 Task: Search one way flight ticket for 3 adults, 3 children in business from Mobile: Mobile Regional Airport to Raleigh: Raleigh-durham International Airport on 8-5-2023. Choice of flights is American. Number of bags: 4 checked bags. Price is upto 99000. Outbound departure time preference is 20:15.
Action: Mouse moved to (316, 264)
Screenshot: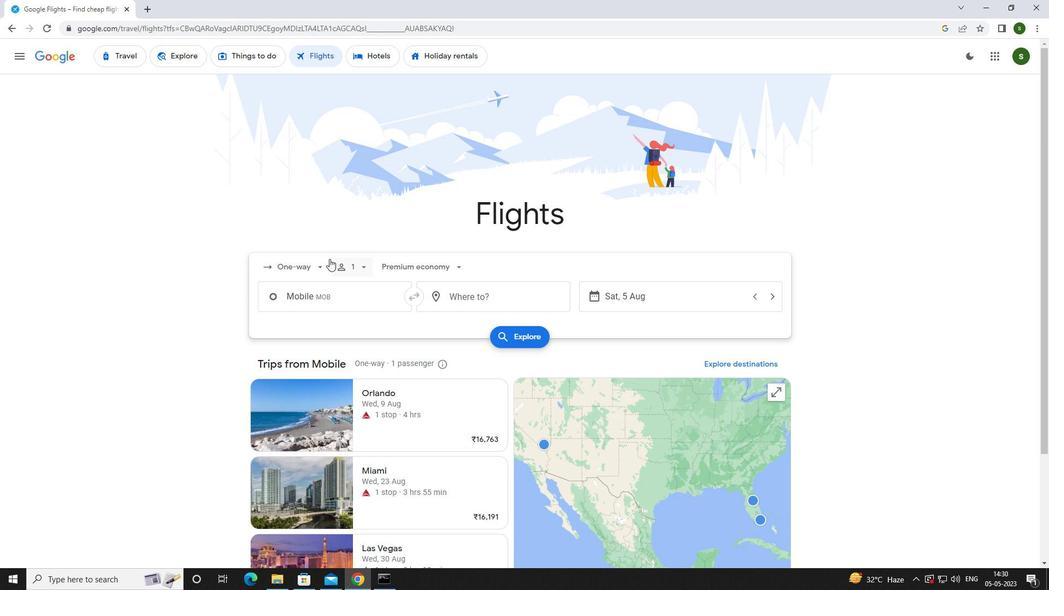 
Action: Mouse pressed left at (316, 264)
Screenshot: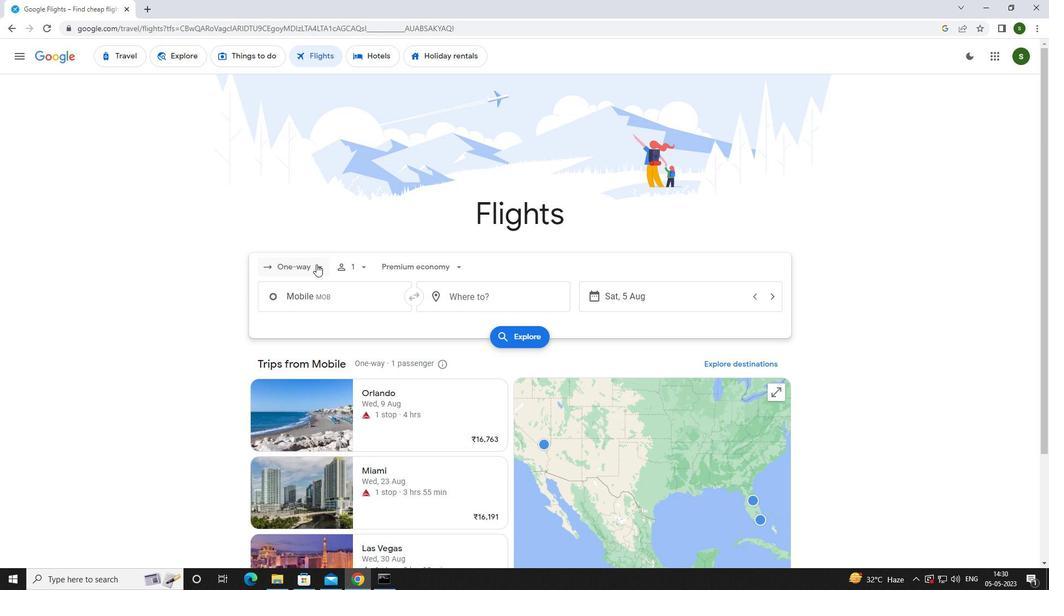 
Action: Mouse moved to (317, 315)
Screenshot: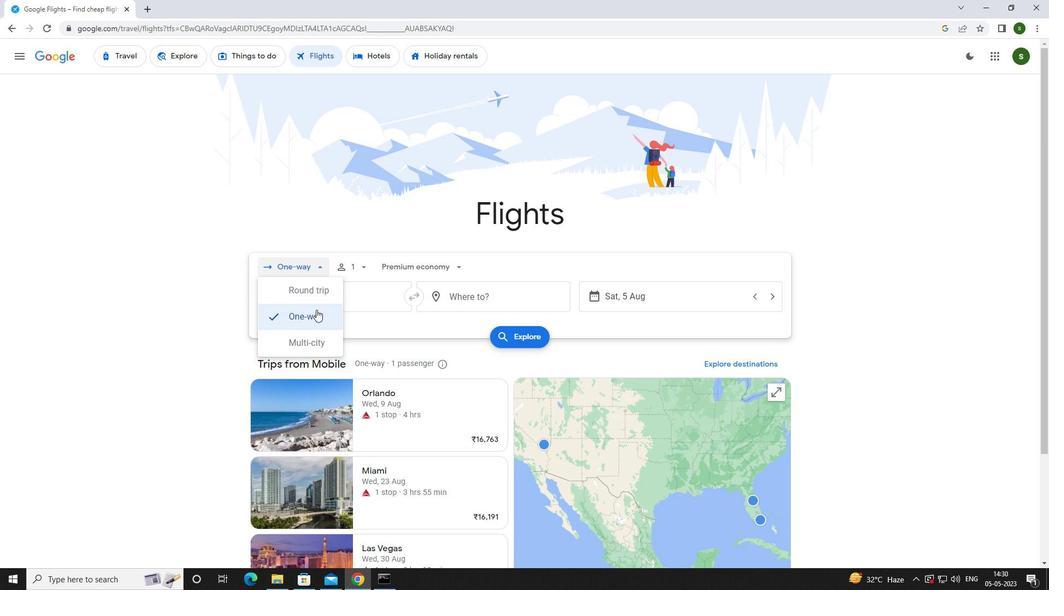 
Action: Mouse pressed left at (317, 315)
Screenshot: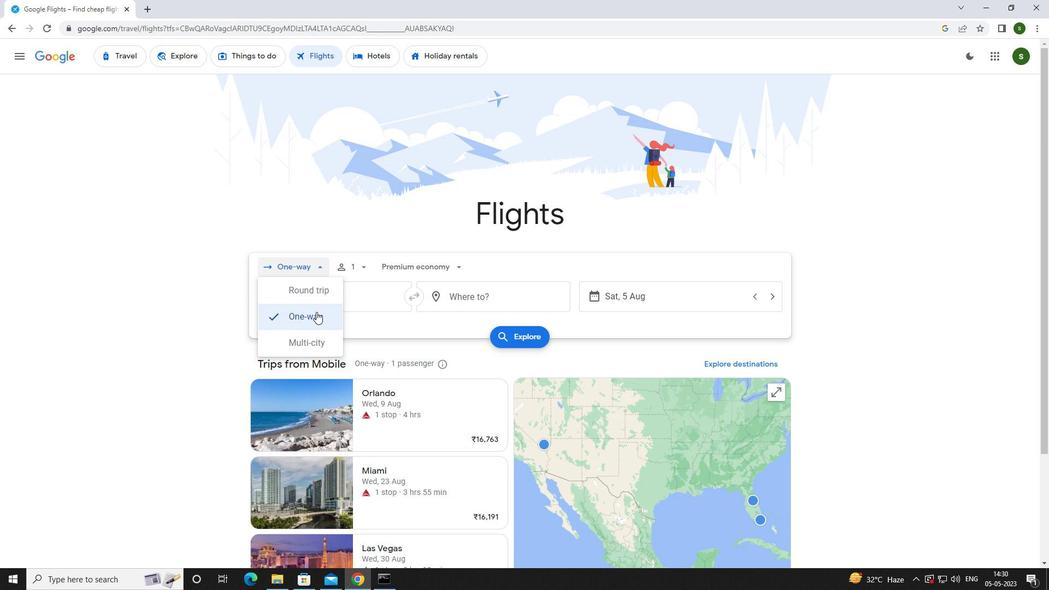 
Action: Mouse moved to (364, 267)
Screenshot: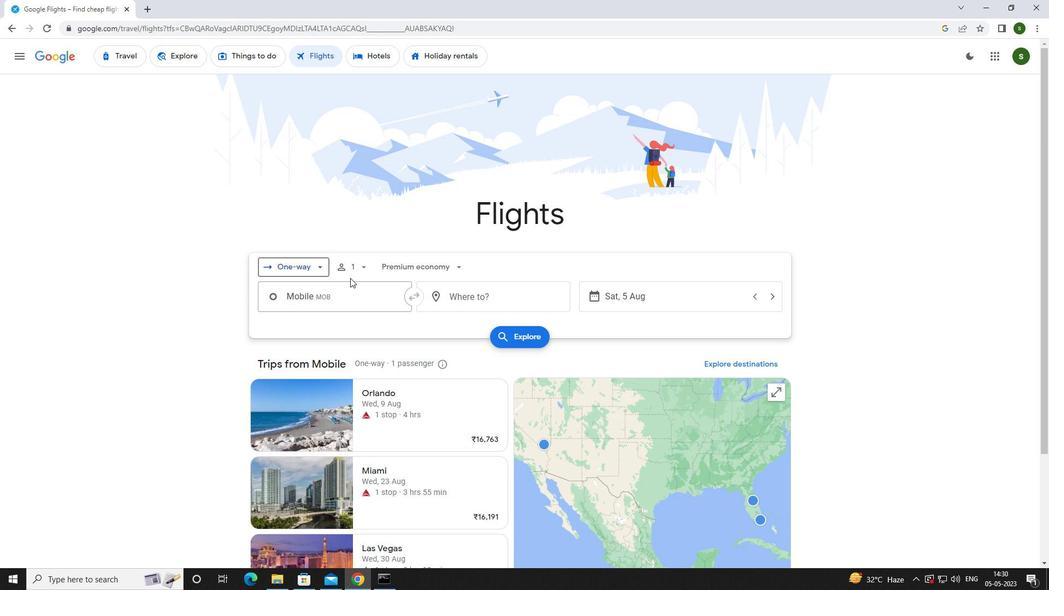 
Action: Mouse pressed left at (364, 267)
Screenshot: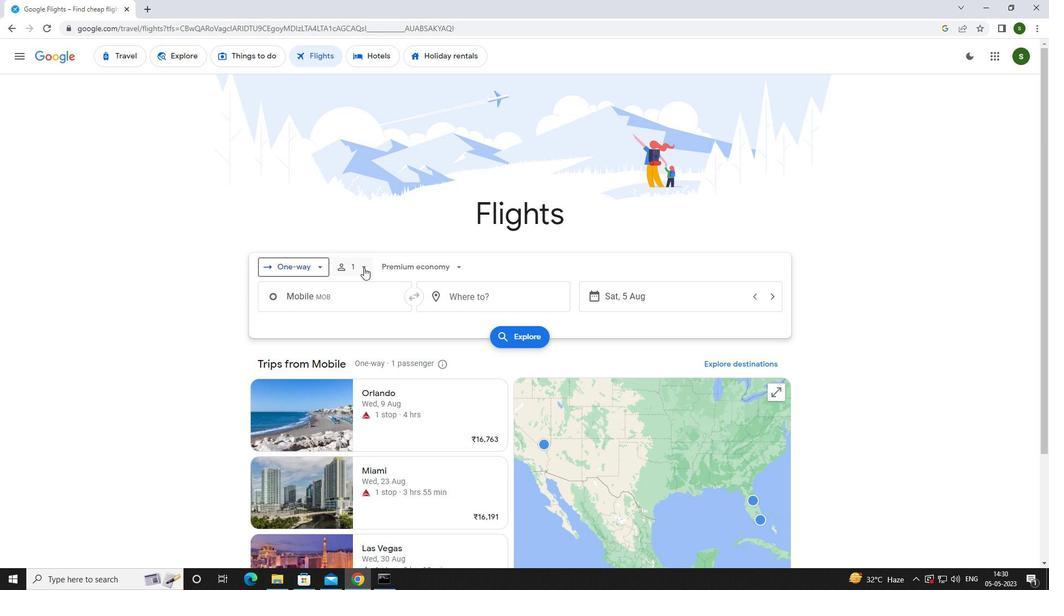 
Action: Mouse moved to (448, 288)
Screenshot: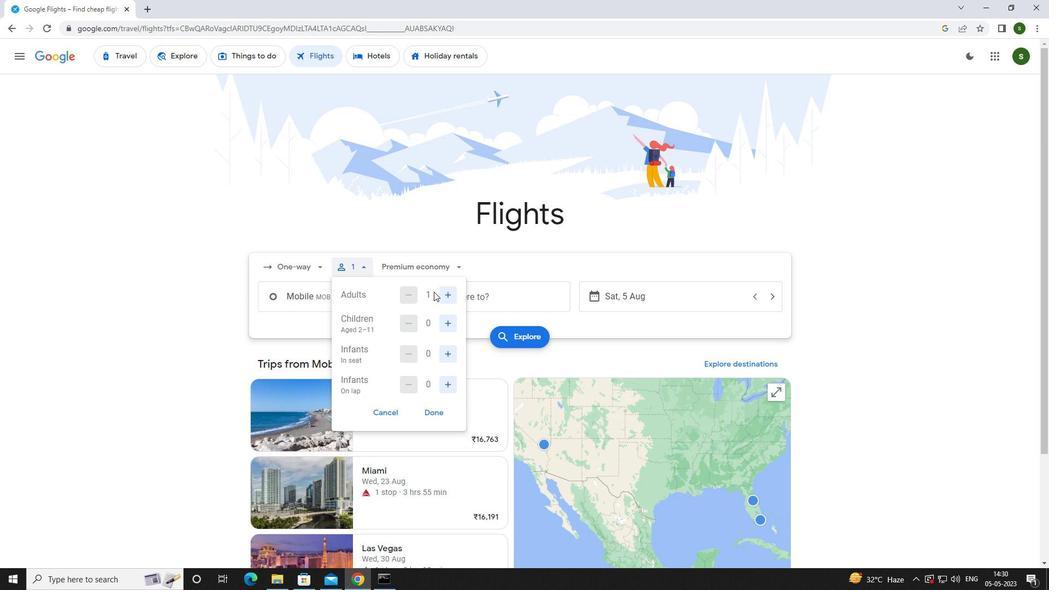 
Action: Mouse pressed left at (448, 288)
Screenshot: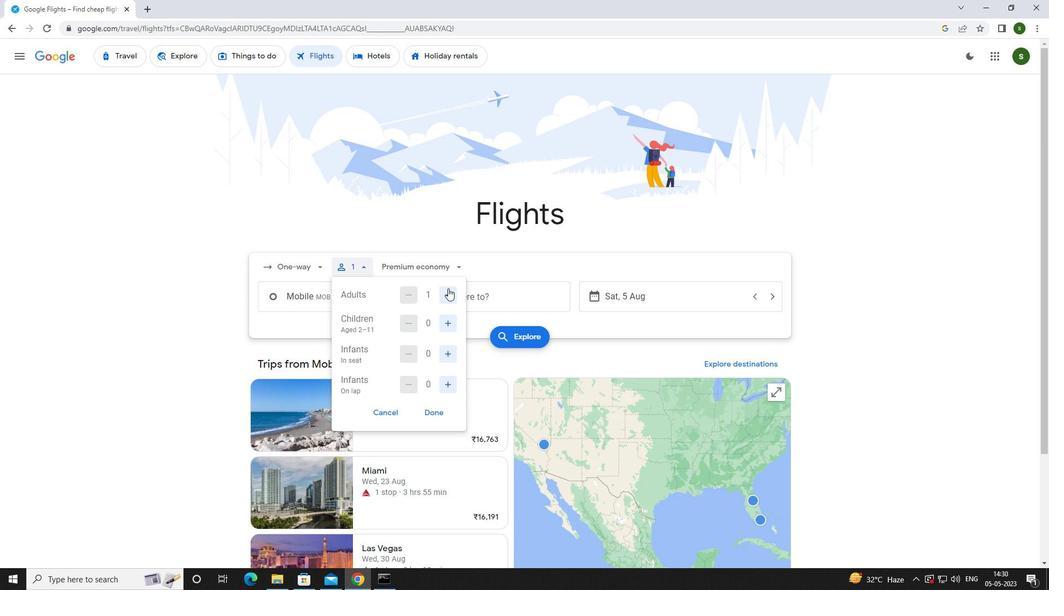 
Action: Mouse pressed left at (448, 288)
Screenshot: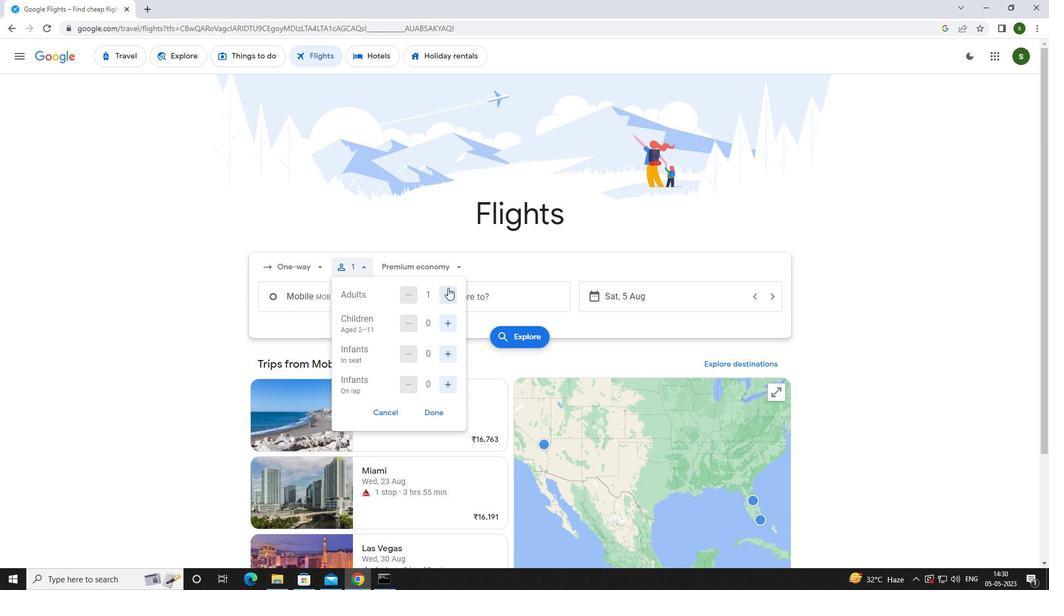 
Action: Mouse moved to (452, 322)
Screenshot: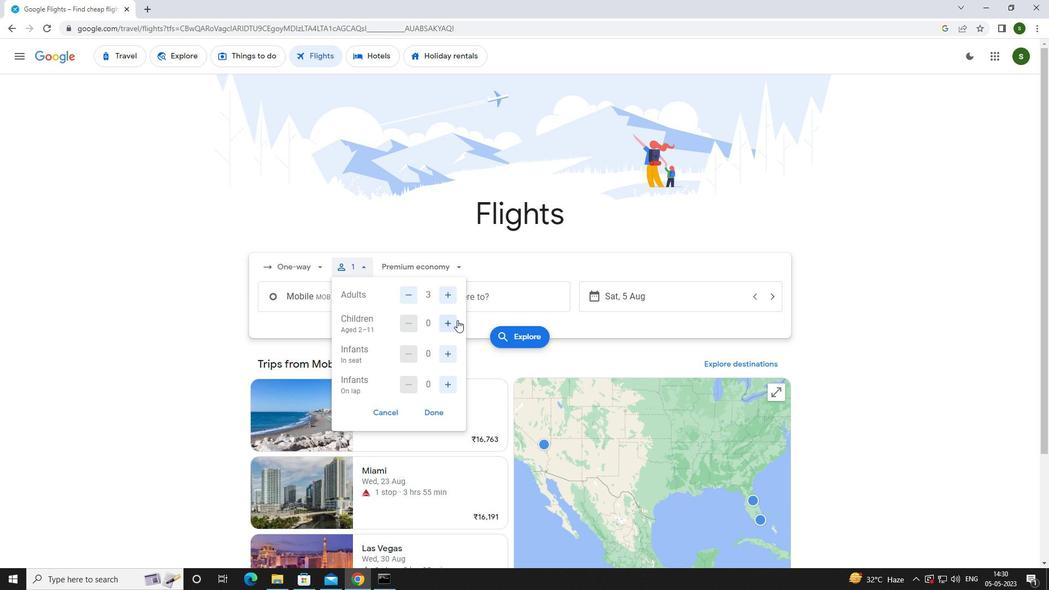 
Action: Mouse pressed left at (452, 322)
Screenshot: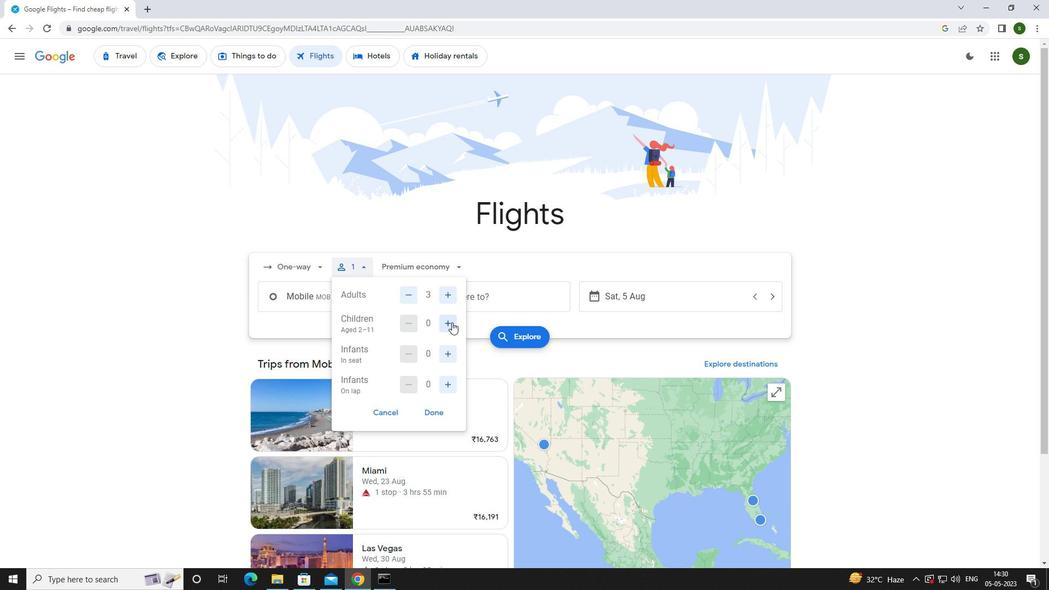 
Action: Mouse pressed left at (452, 322)
Screenshot: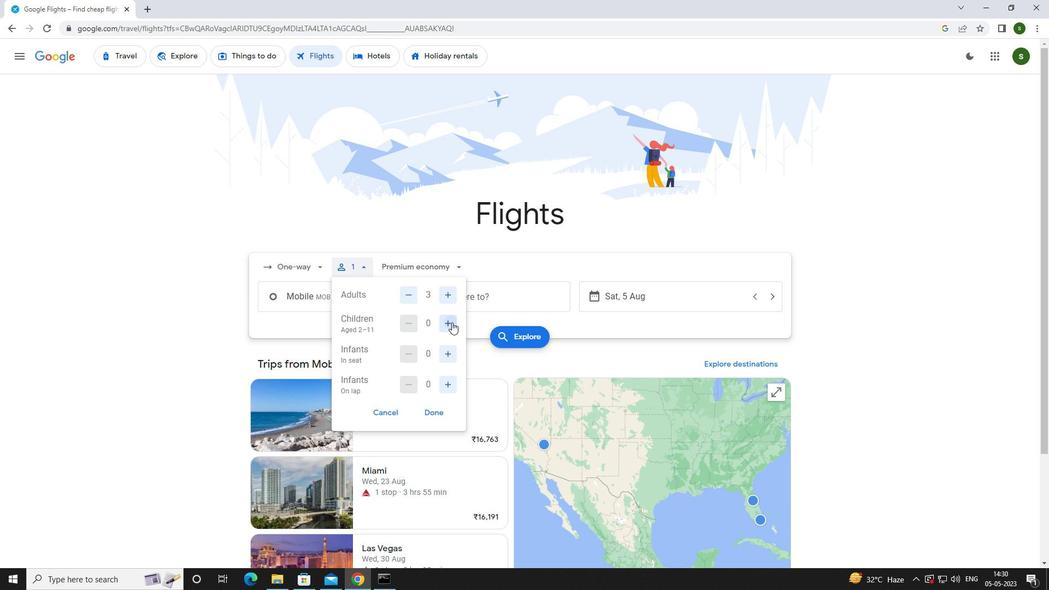 
Action: Mouse moved to (452, 322)
Screenshot: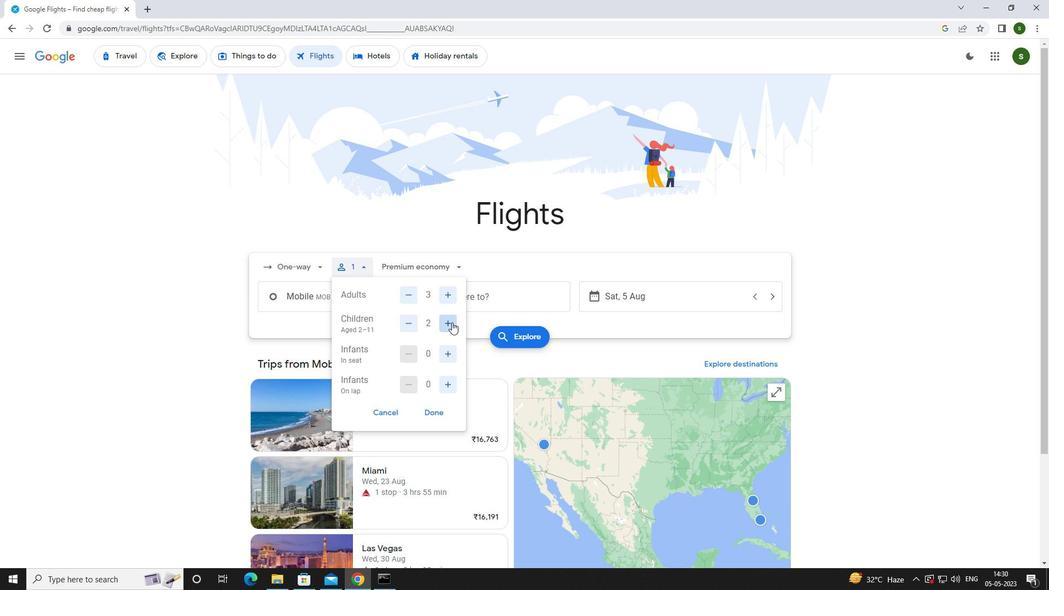 
Action: Mouse pressed left at (452, 322)
Screenshot: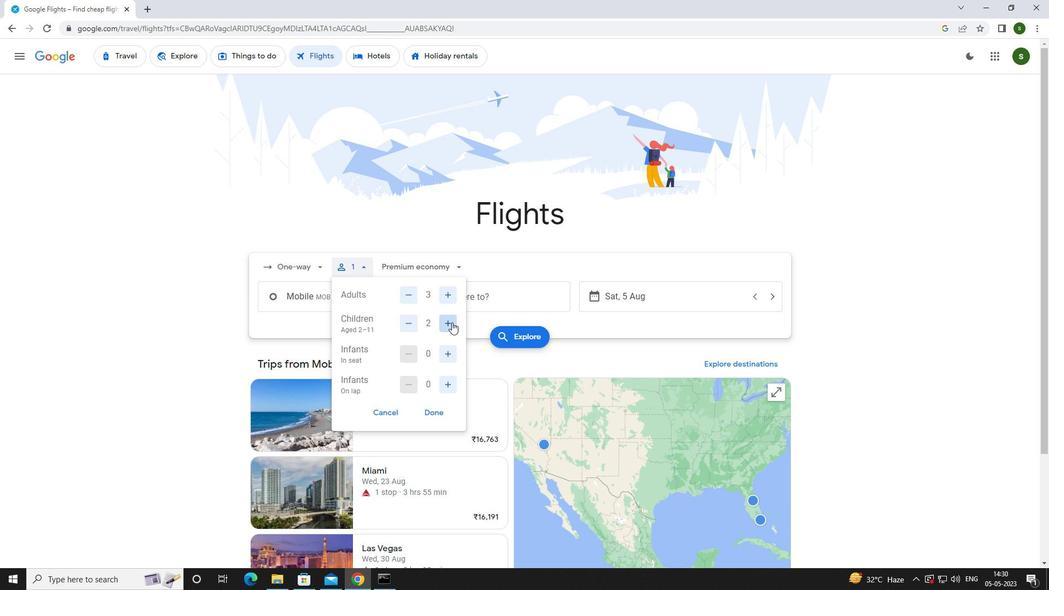 
Action: Mouse moved to (438, 266)
Screenshot: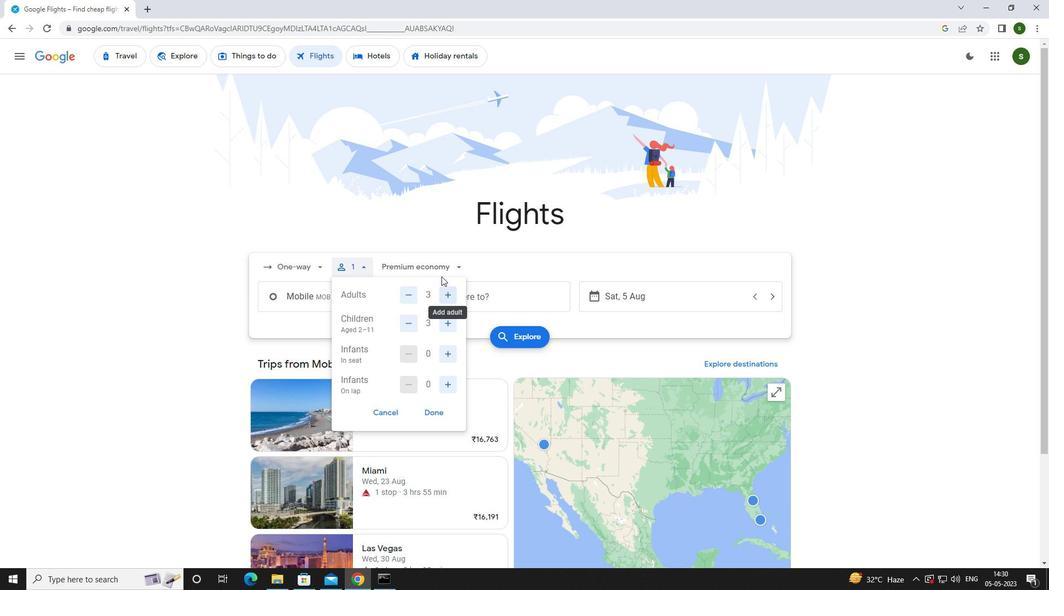 
Action: Mouse pressed left at (438, 266)
Screenshot: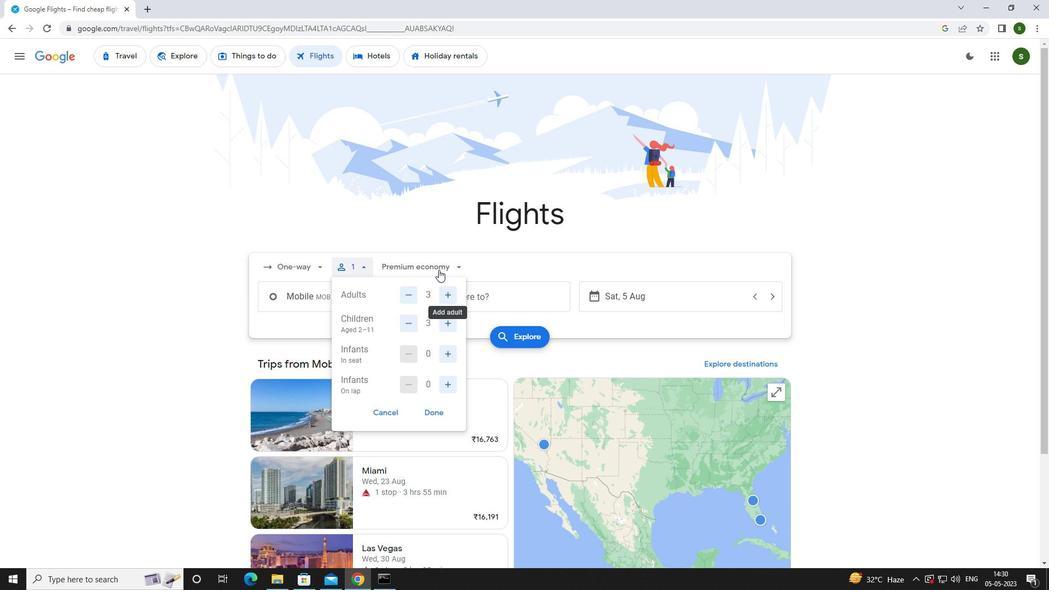 
Action: Mouse moved to (424, 336)
Screenshot: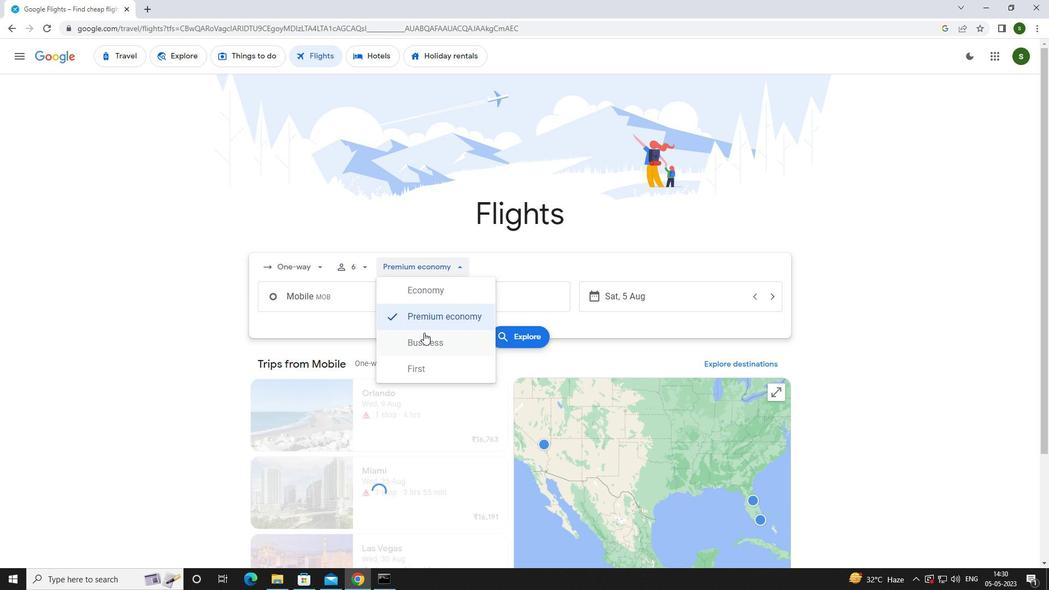 
Action: Mouse pressed left at (424, 336)
Screenshot: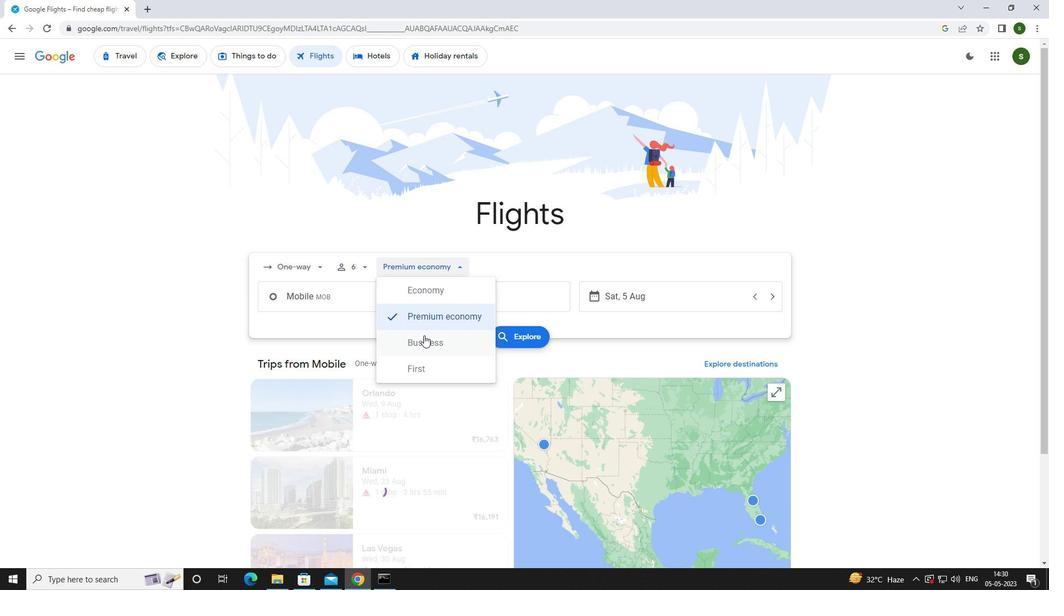 
Action: Mouse moved to (366, 305)
Screenshot: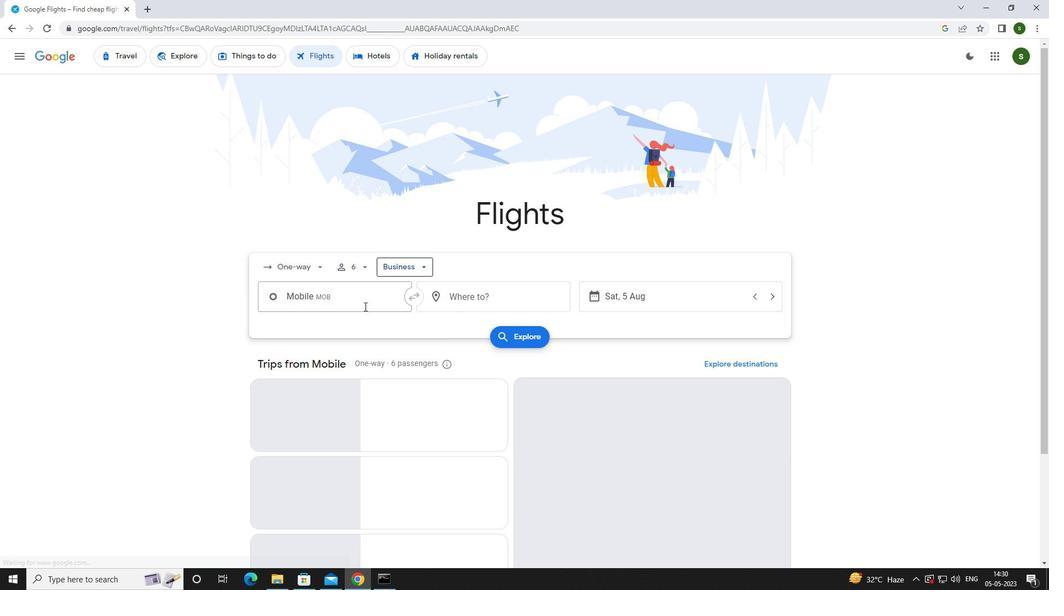 
Action: Mouse pressed left at (366, 305)
Screenshot: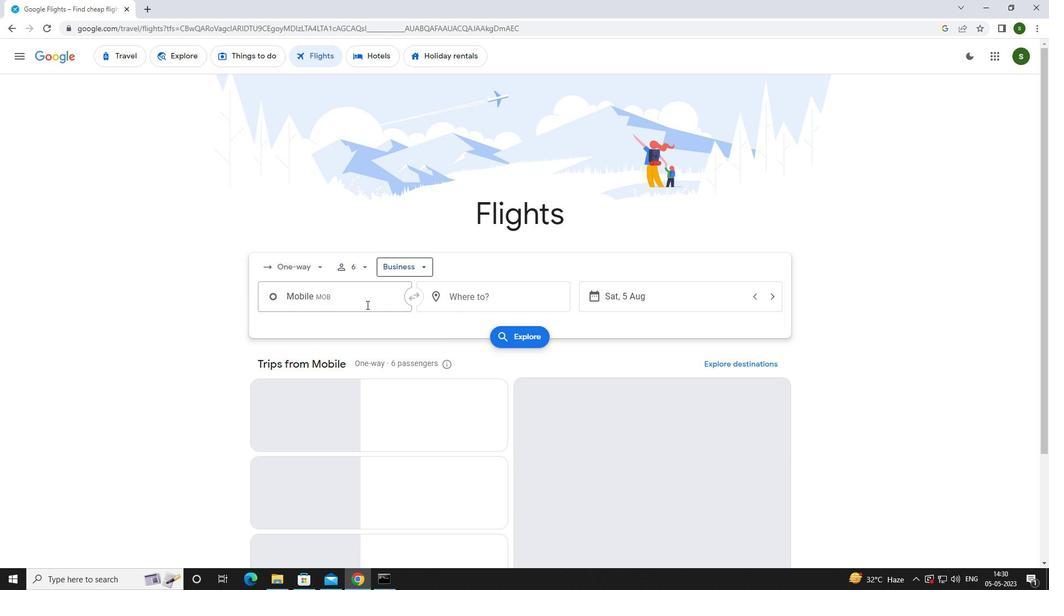 
Action: Key pressed <Key.caps_lock>m<Key.caps_lock>ob
Screenshot: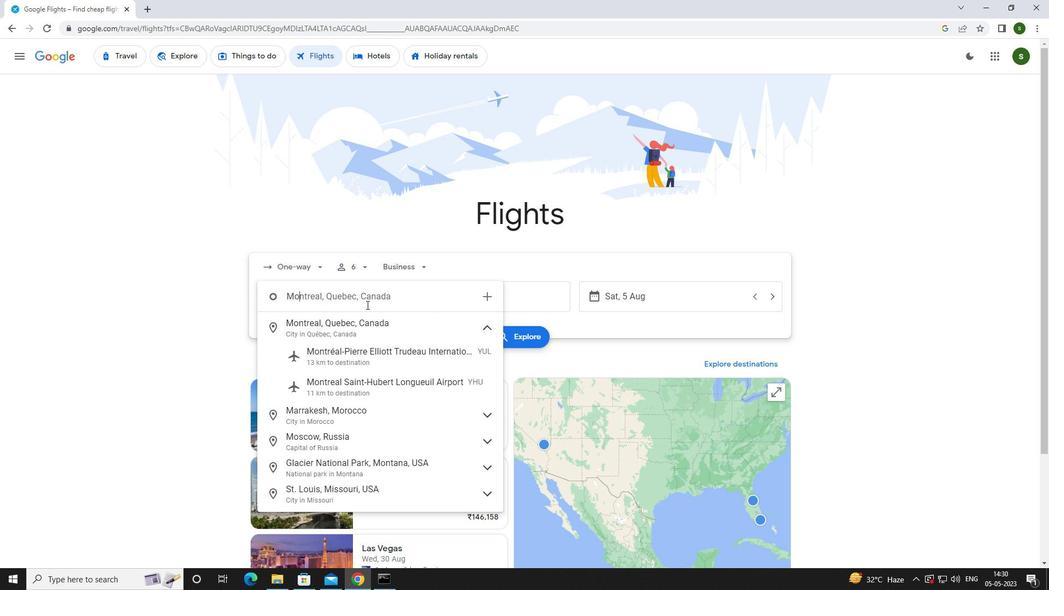 
Action: Mouse moved to (367, 305)
Screenshot: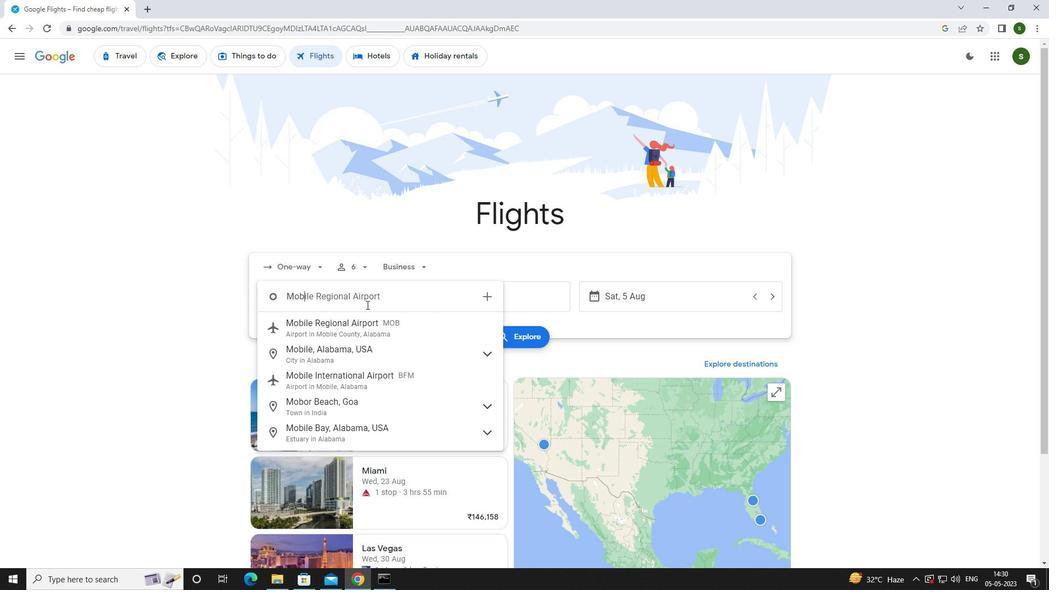 
Action: Key pressed ile
Screenshot: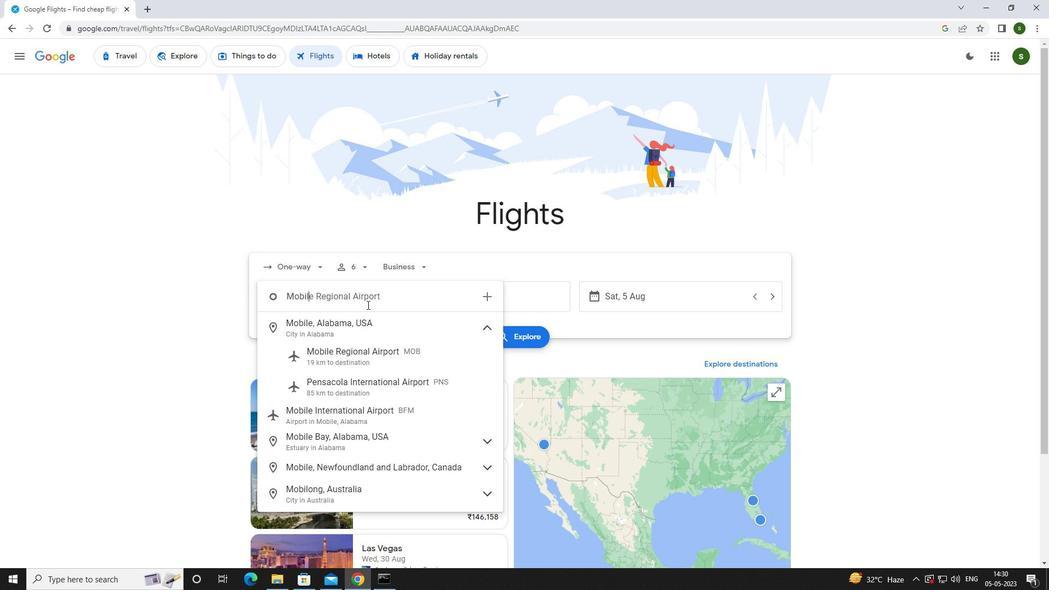 
Action: Mouse moved to (378, 352)
Screenshot: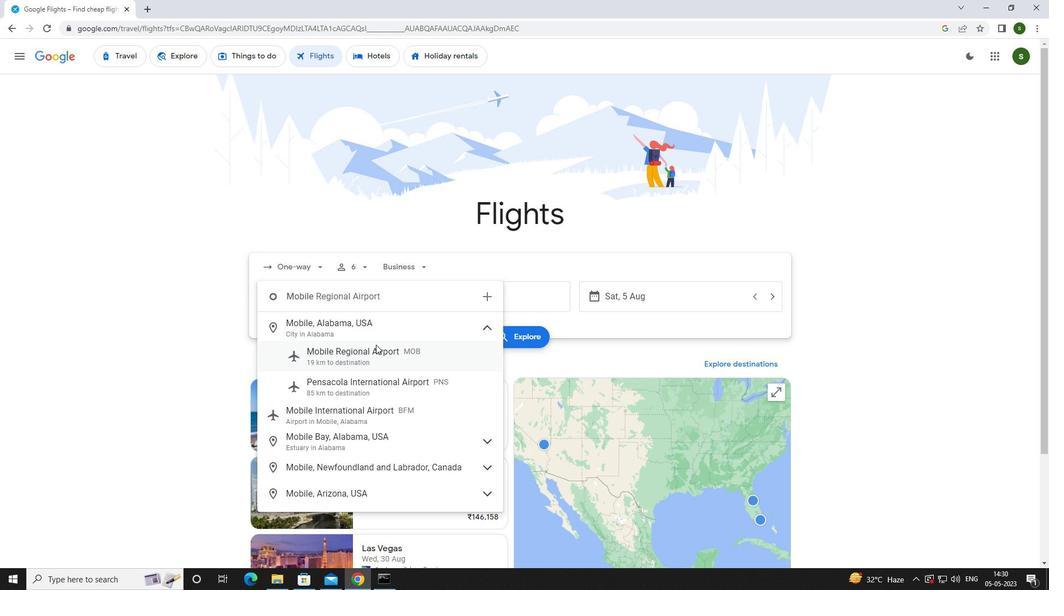 
Action: Mouse pressed left at (378, 352)
Screenshot: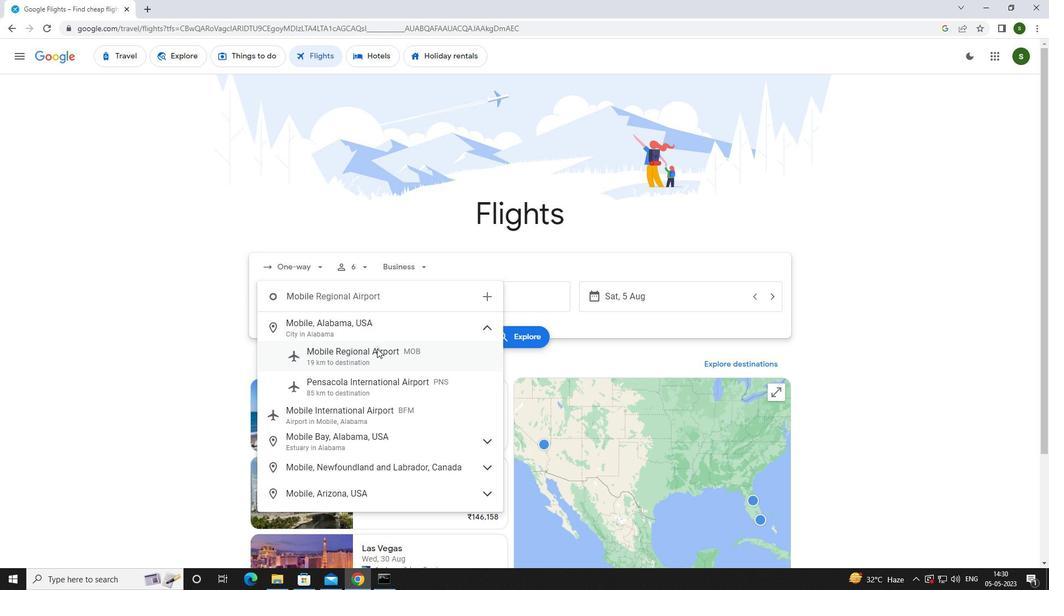 
Action: Mouse moved to (494, 294)
Screenshot: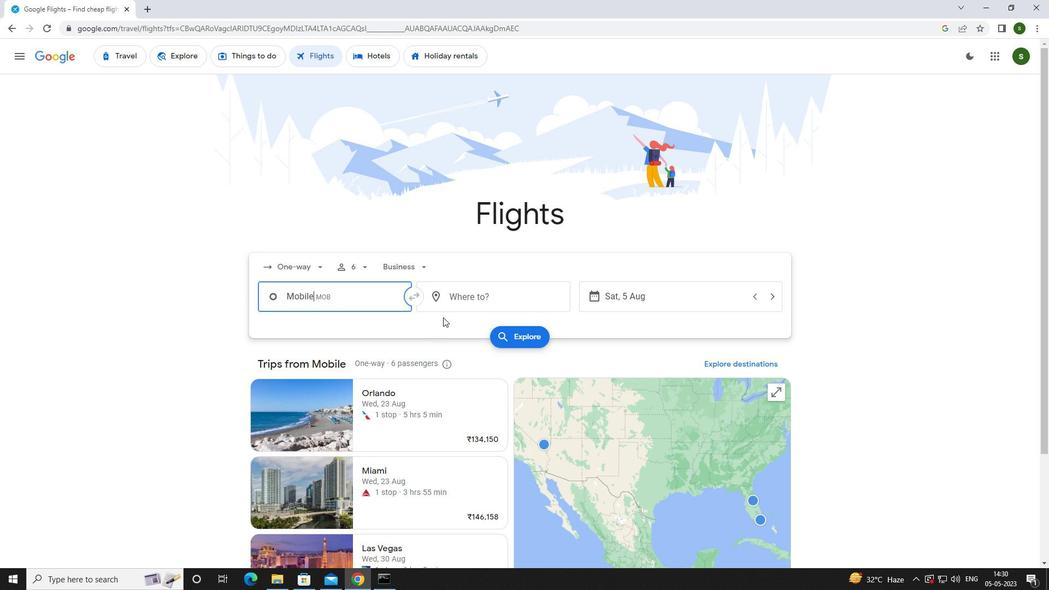 
Action: Mouse pressed left at (494, 294)
Screenshot: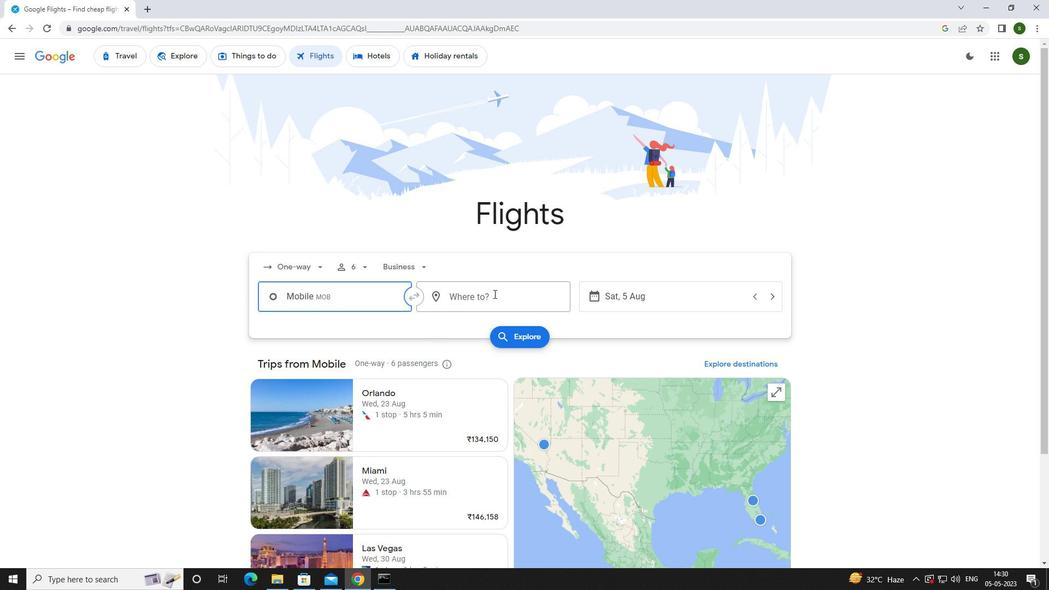 
Action: Mouse moved to (494, 294)
Screenshot: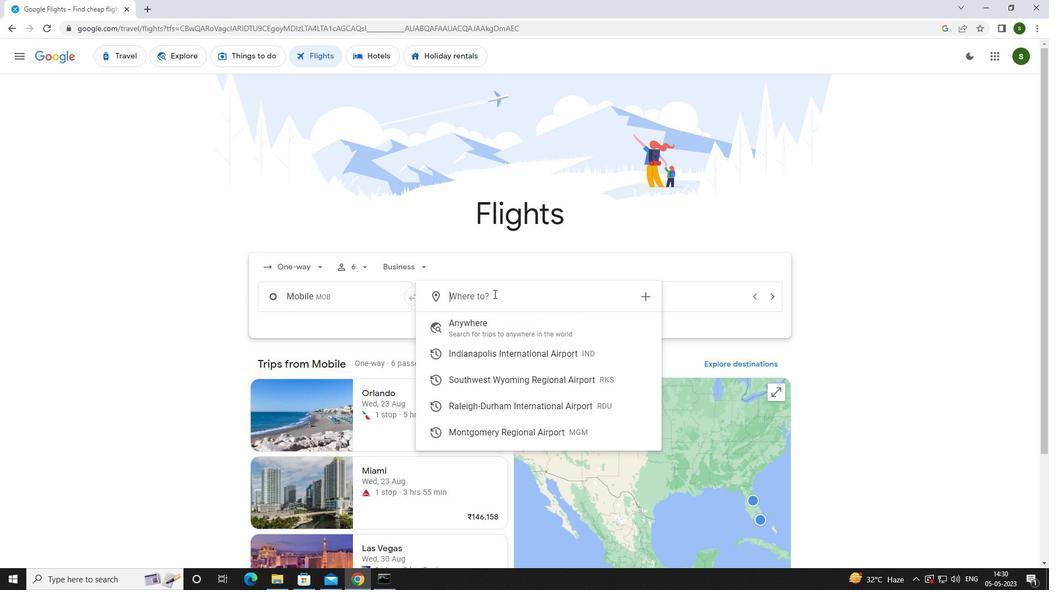 
Action: Key pressed <Key.caps_lock>r<Key.caps_lock>aleigh
Screenshot: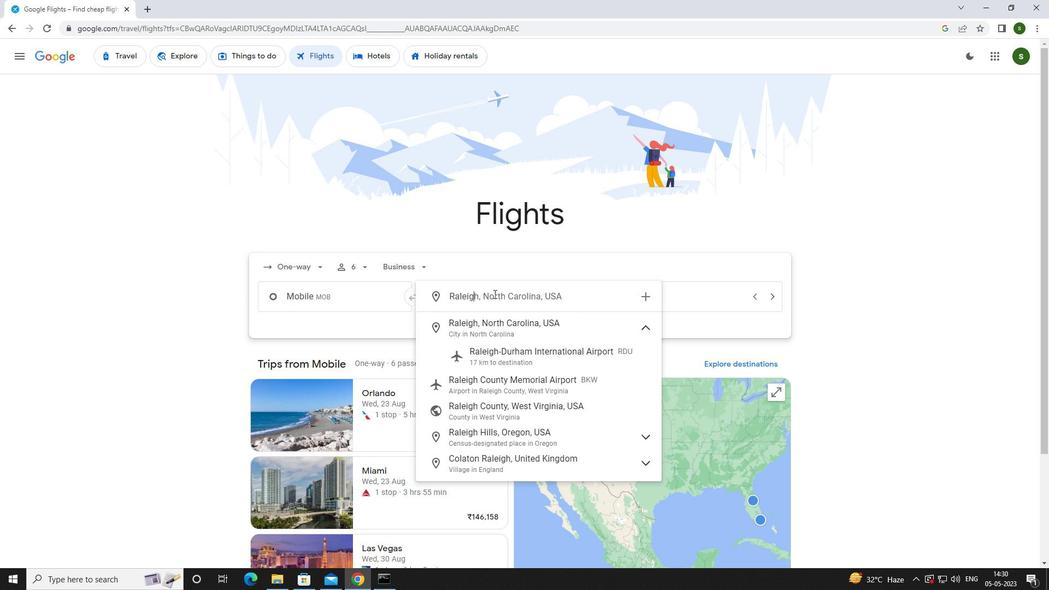 
Action: Mouse moved to (498, 349)
Screenshot: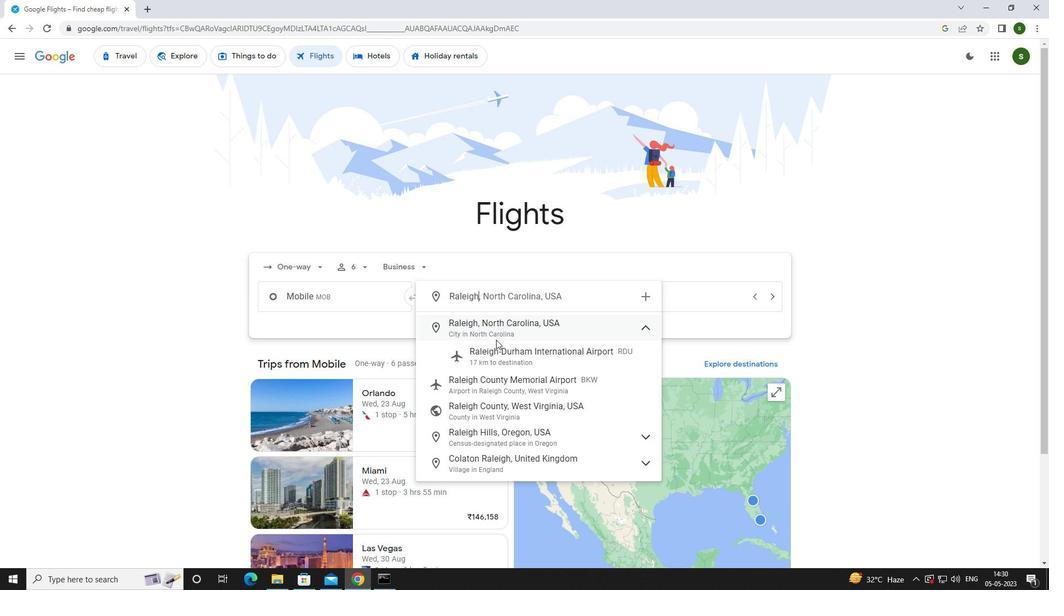 
Action: Mouse pressed left at (498, 349)
Screenshot: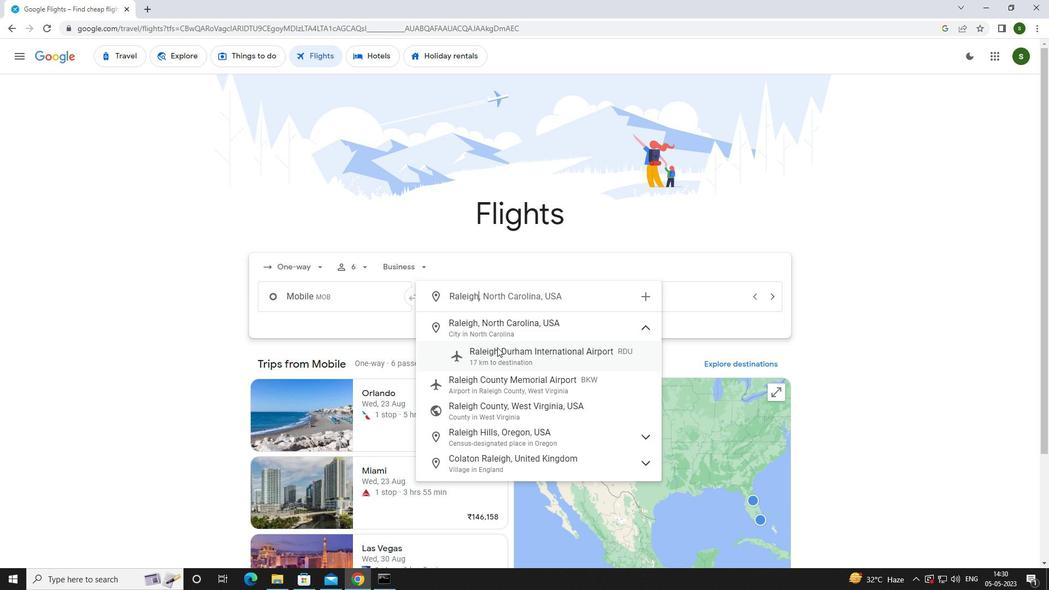 
Action: Mouse moved to (661, 298)
Screenshot: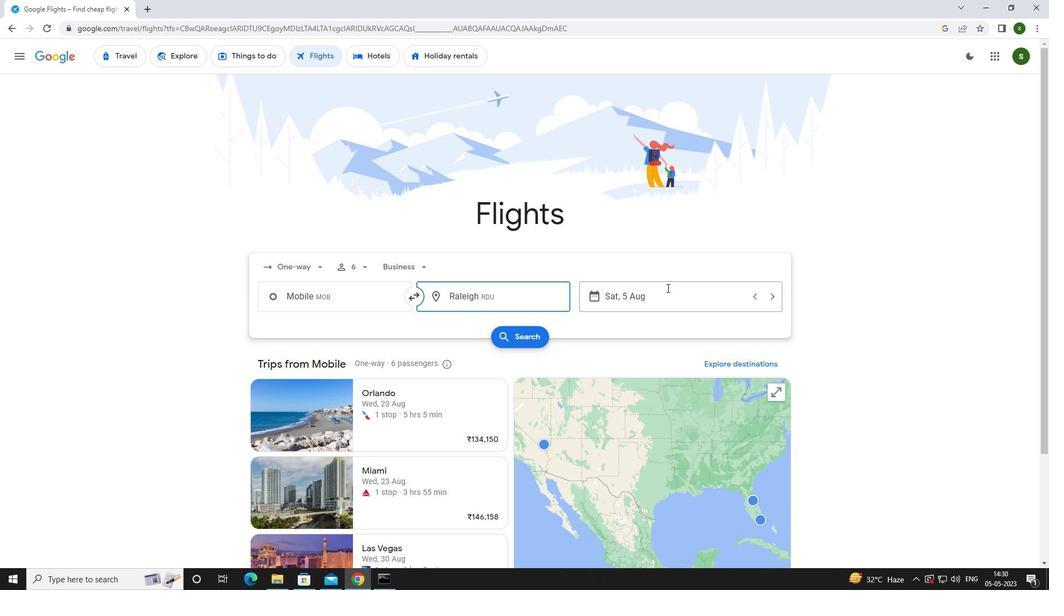 
Action: Mouse pressed left at (661, 298)
Screenshot: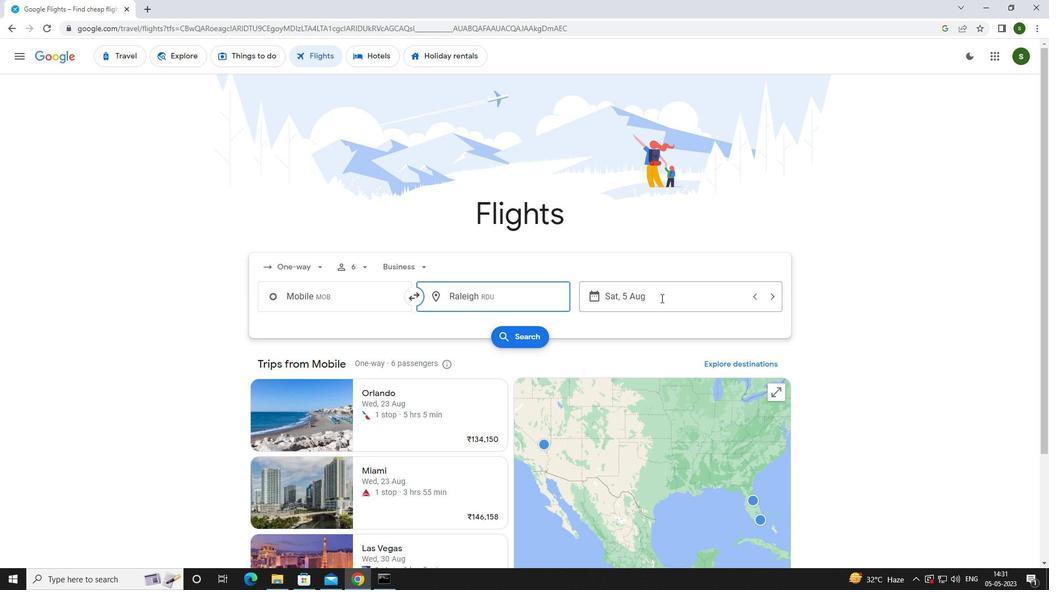 
Action: Mouse moved to (551, 370)
Screenshot: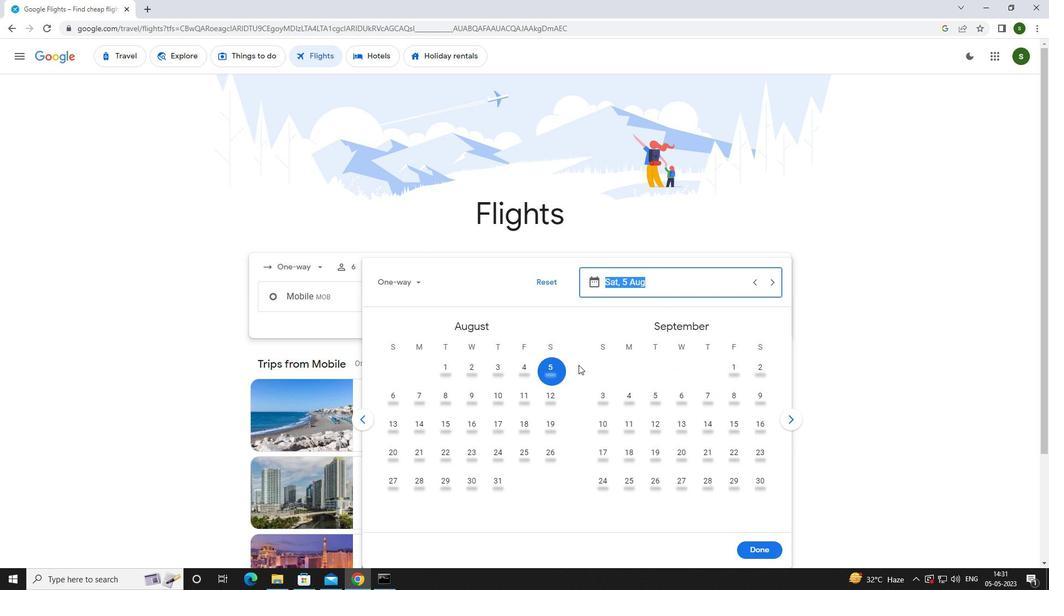 
Action: Mouse pressed left at (551, 370)
Screenshot: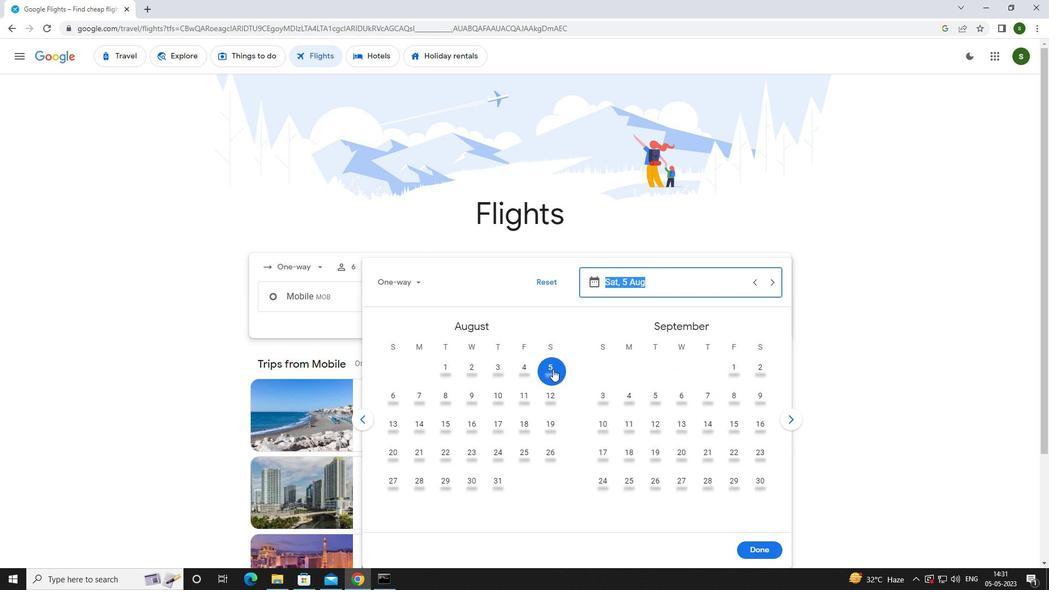 
Action: Mouse moved to (750, 542)
Screenshot: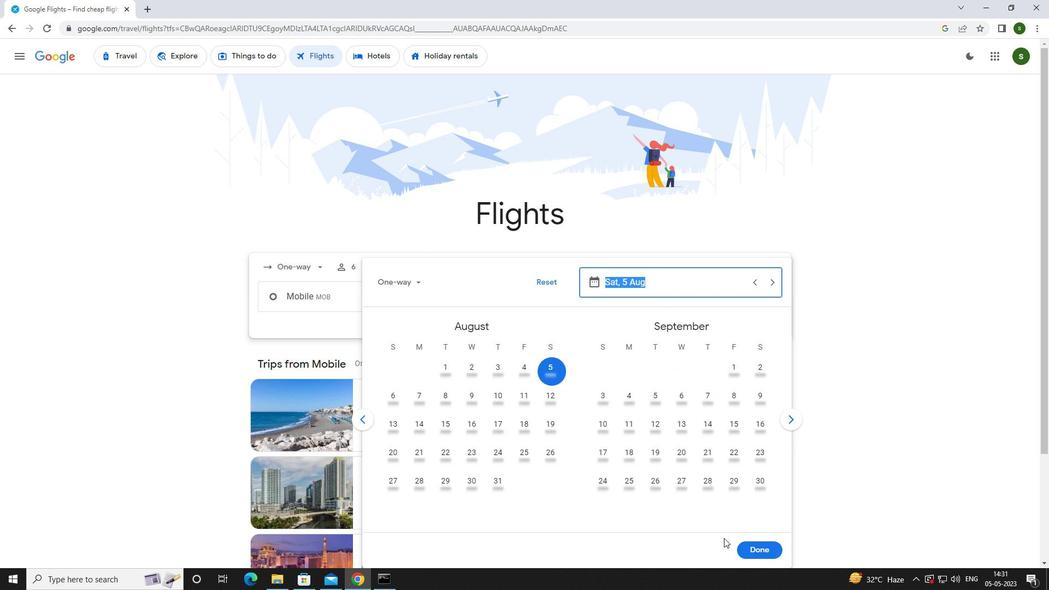 
Action: Mouse pressed left at (750, 542)
Screenshot: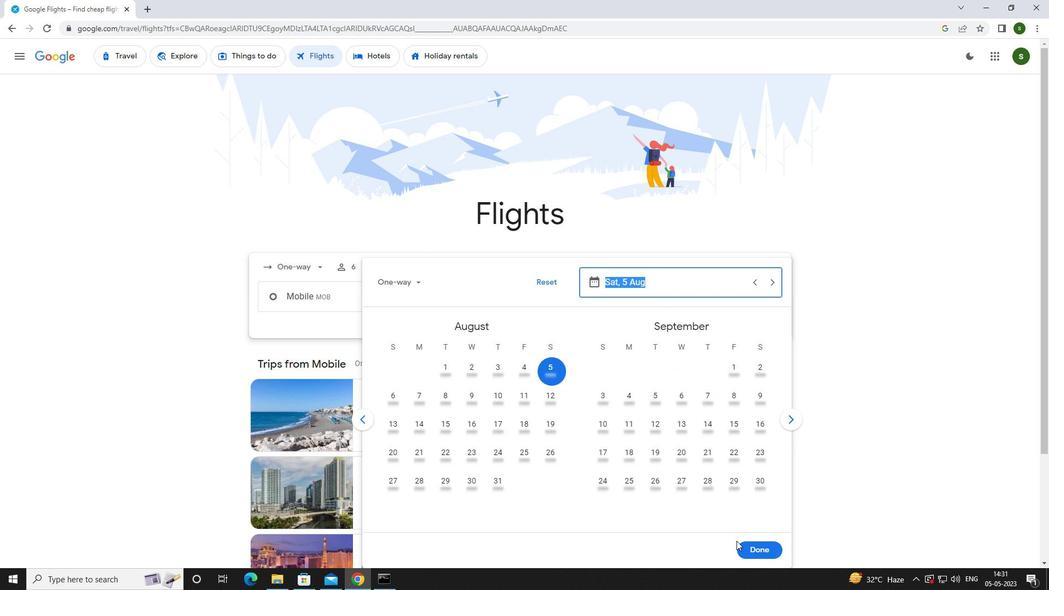 
Action: Mouse moved to (539, 342)
Screenshot: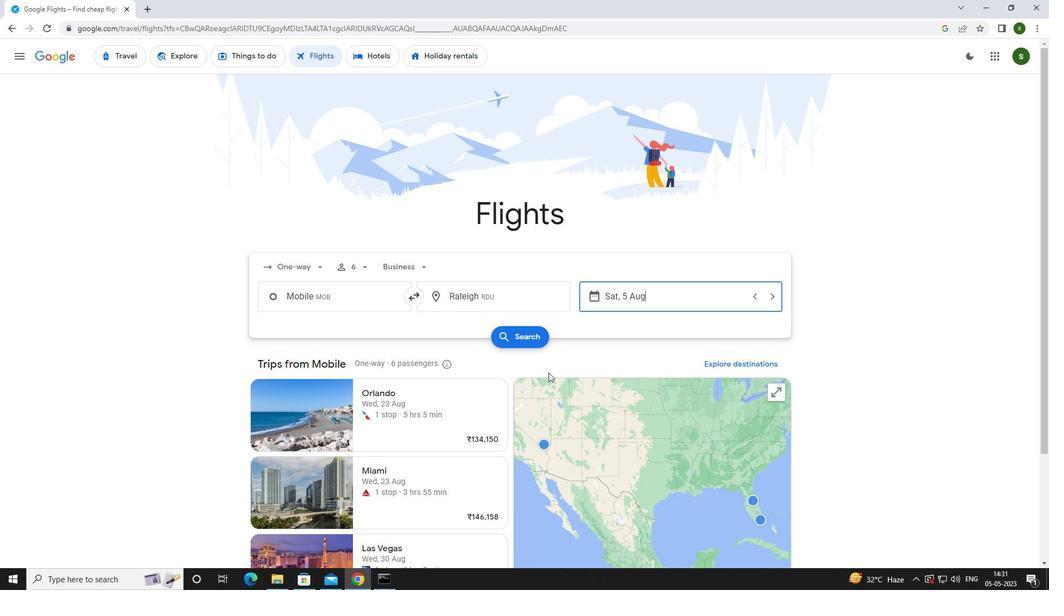
Action: Mouse pressed left at (539, 342)
Screenshot: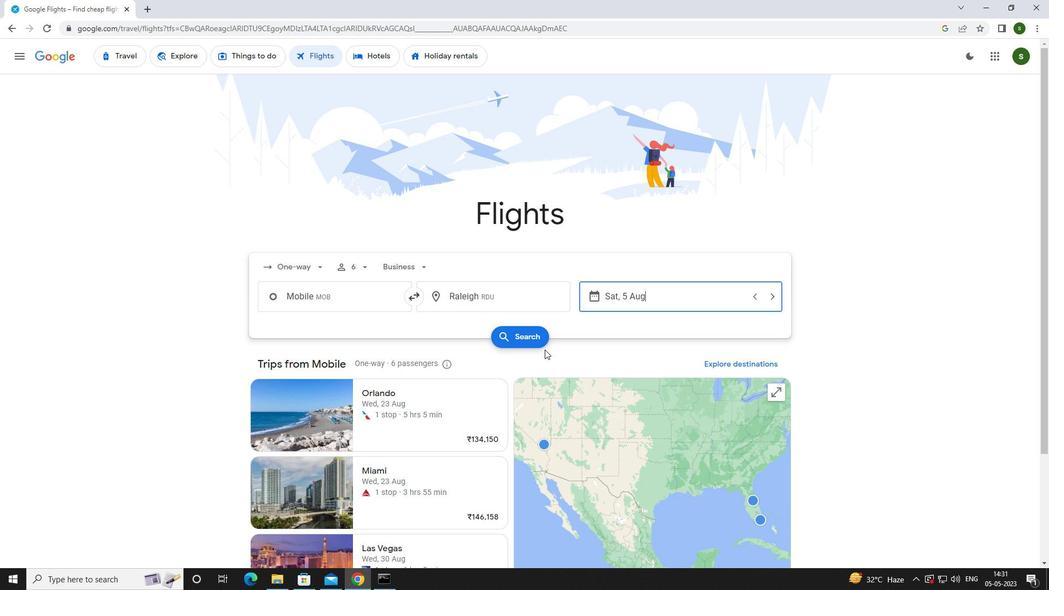 
Action: Mouse moved to (258, 150)
Screenshot: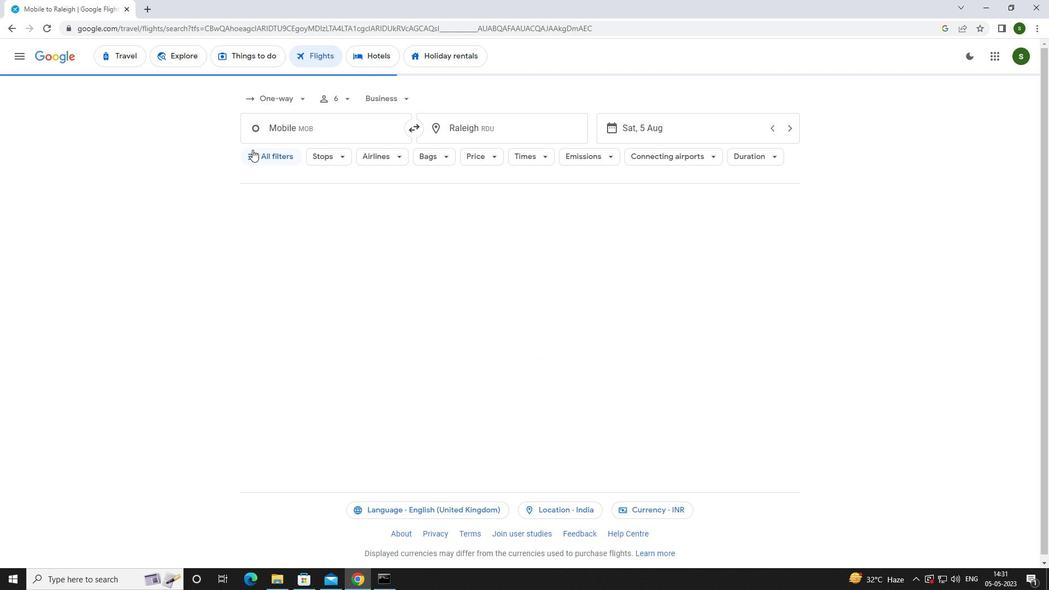 
Action: Mouse pressed left at (258, 150)
Screenshot: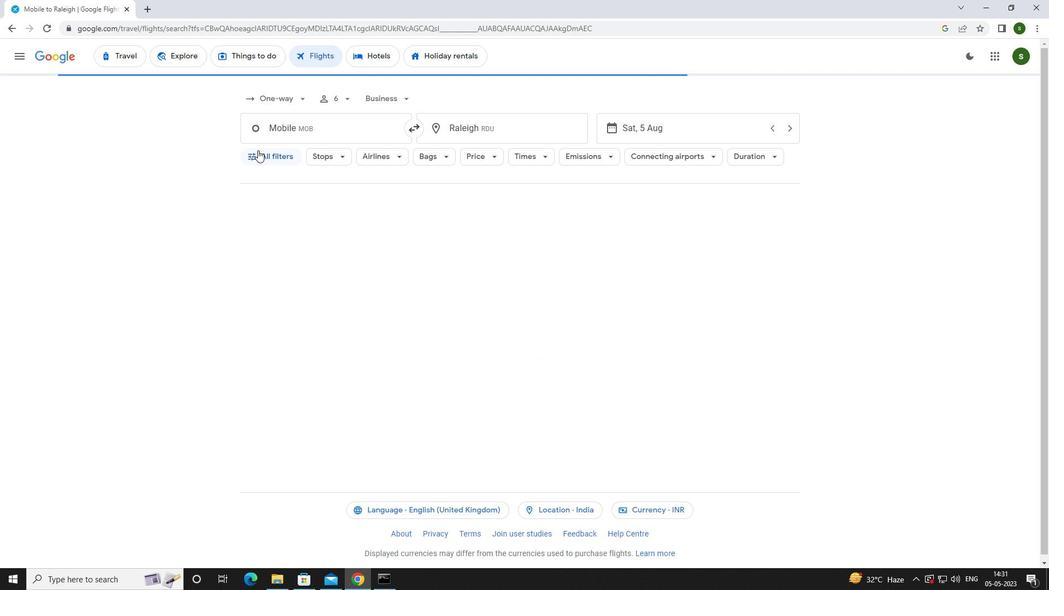 
Action: Mouse moved to (412, 387)
Screenshot: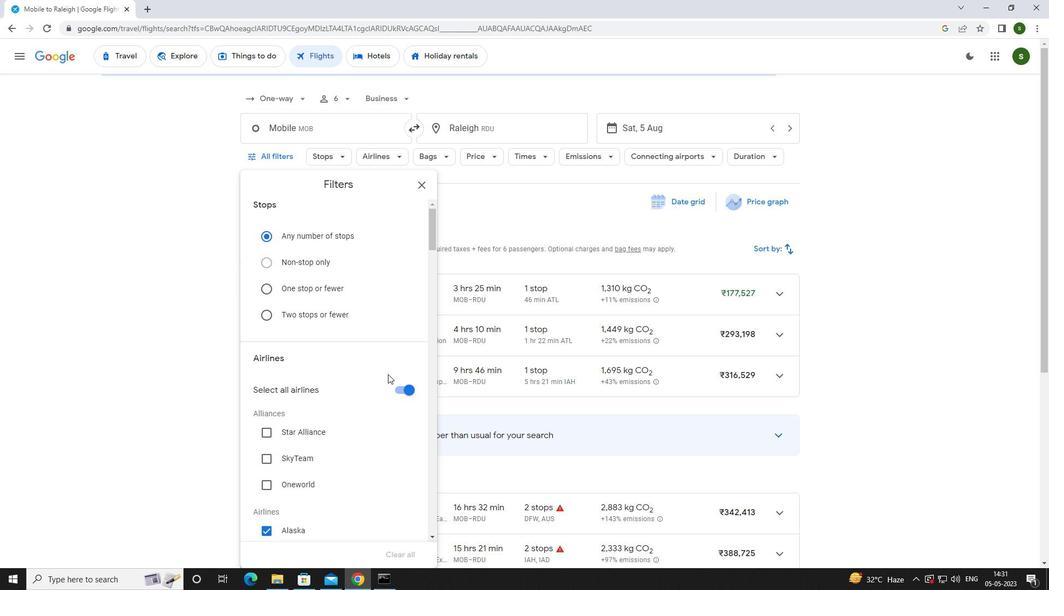
Action: Mouse pressed left at (412, 387)
Screenshot: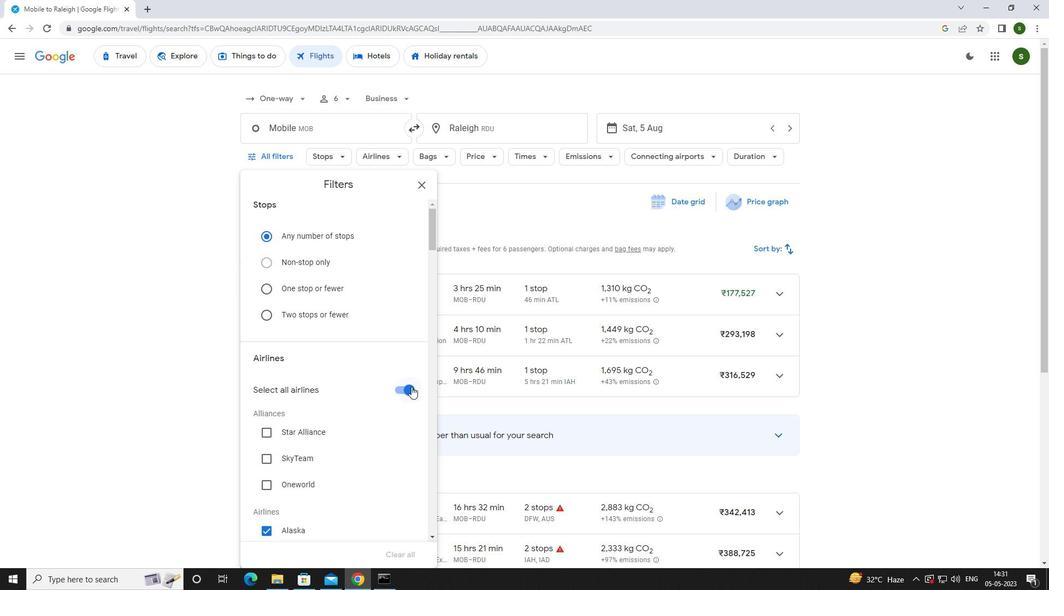 
Action: Mouse moved to (384, 370)
Screenshot: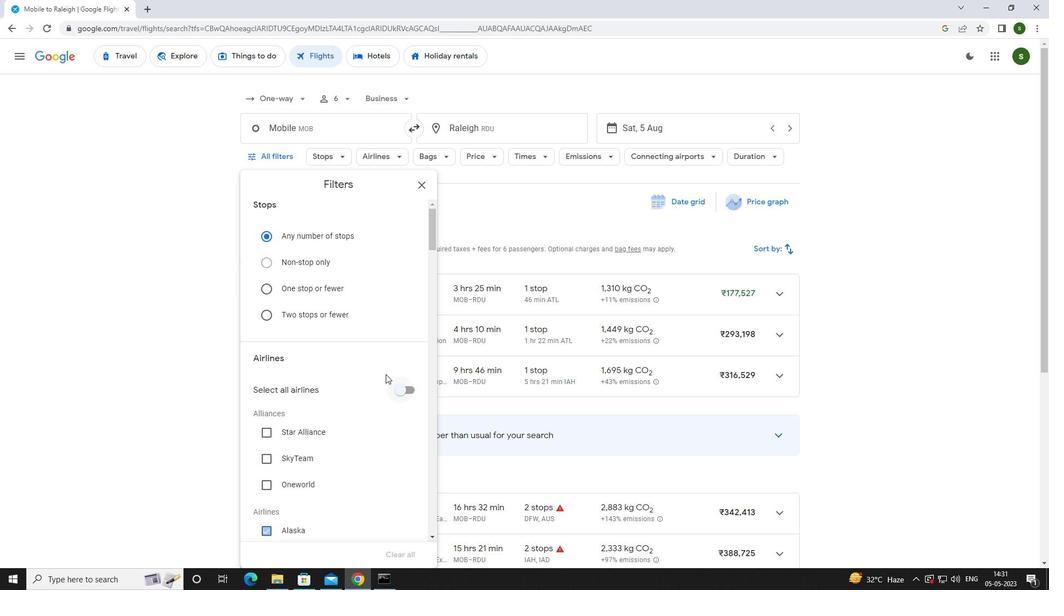 
Action: Mouse scrolled (384, 370) with delta (0, 0)
Screenshot: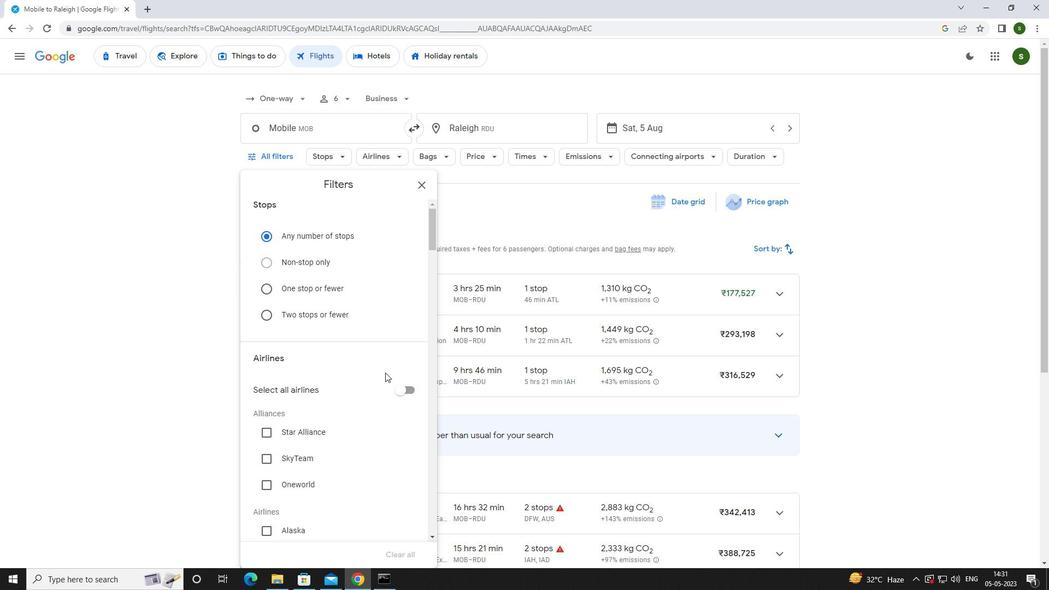 
Action: Mouse scrolled (384, 370) with delta (0, 0)
Screenshot: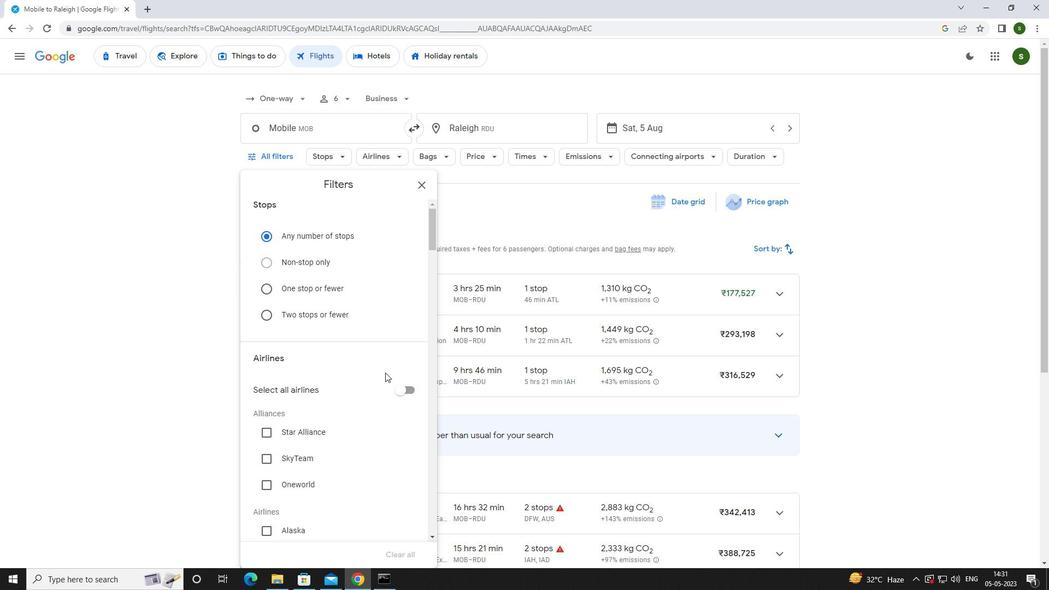 
Action: Mouse moved to (383, 370)
Screenshot: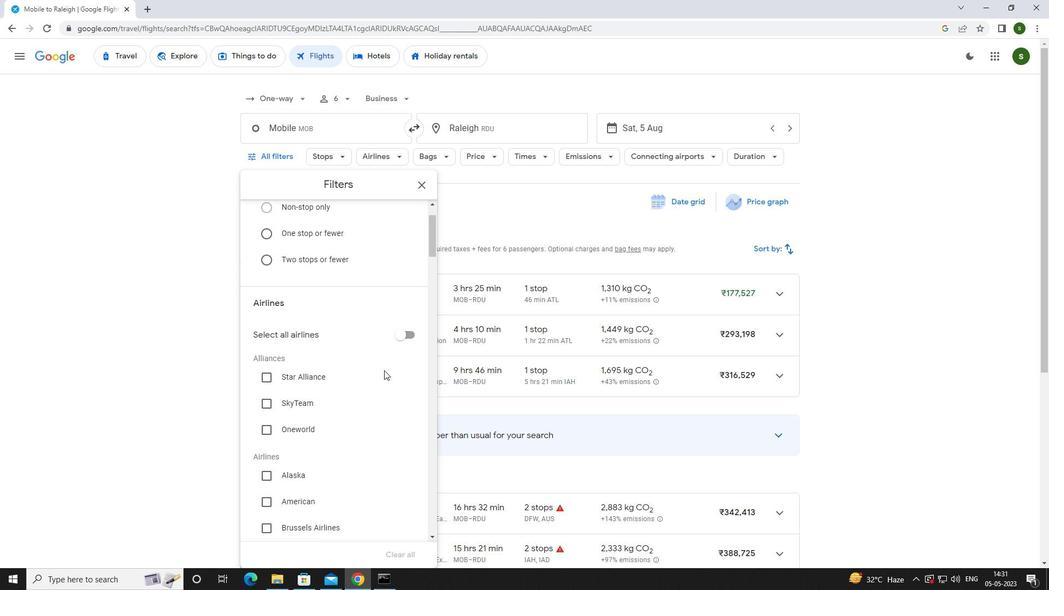 
Action: Mouse scrolled (383, 370) with delta (0, 0)
Screenshot: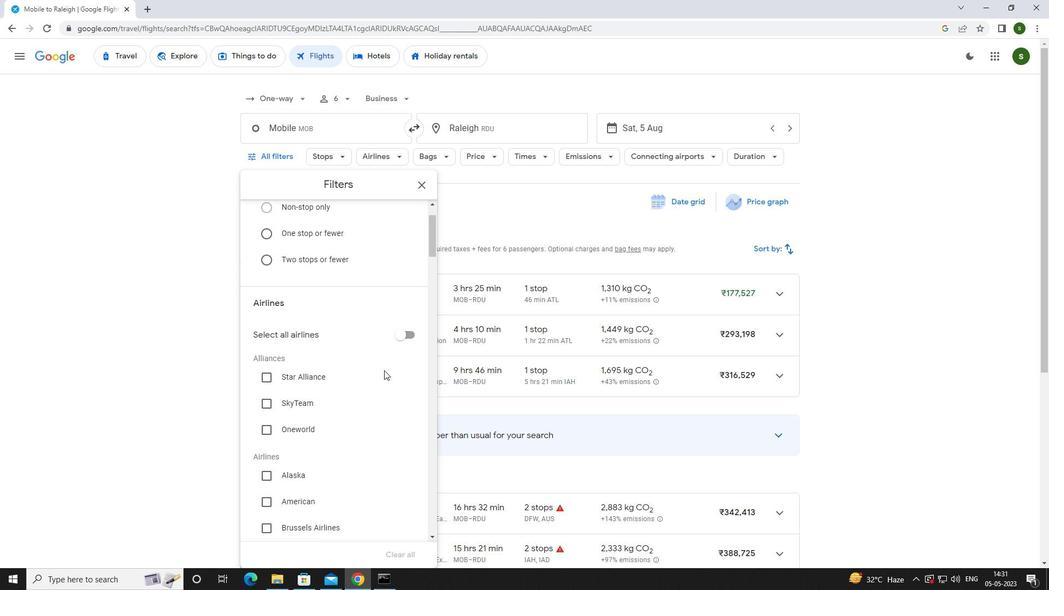
Action: Mouse moved to (305, 390)
Screenshot: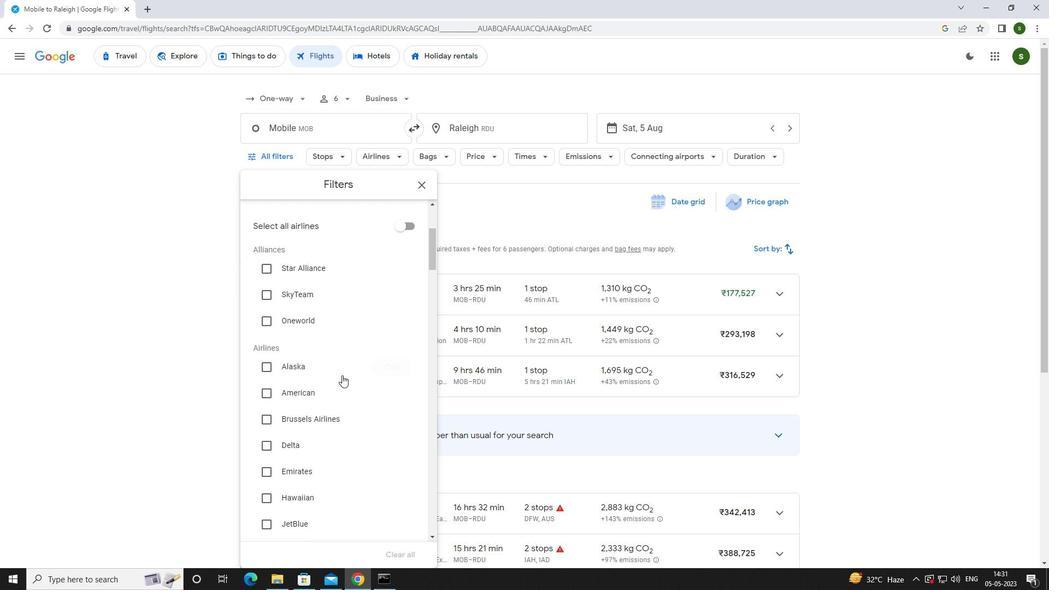 
Action: Mouse pressed left at (305, 390)
Screenshot: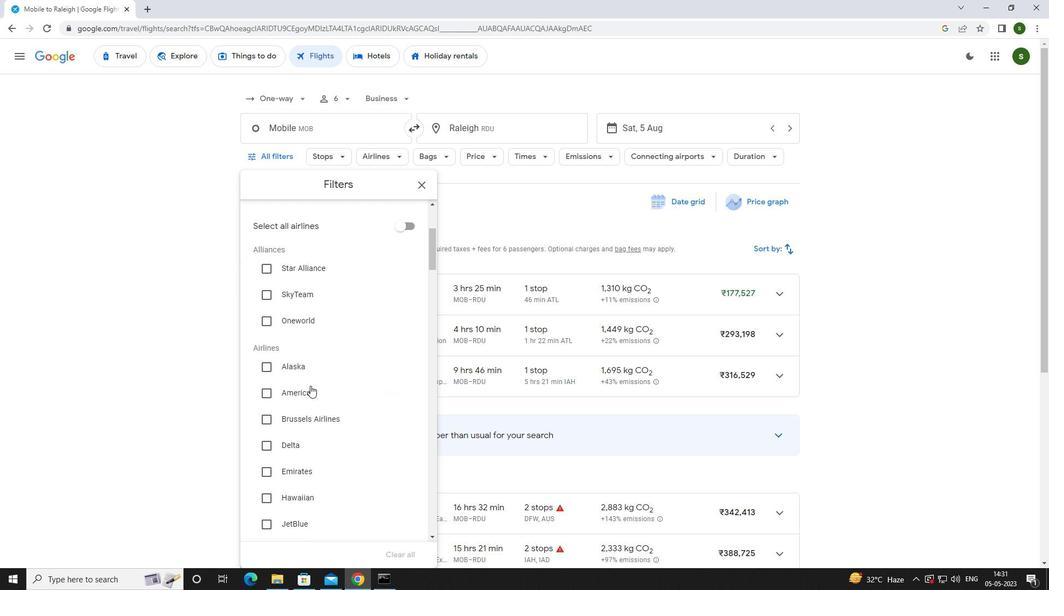 
Action: Mouse moved to (305, 390)
Screenshot: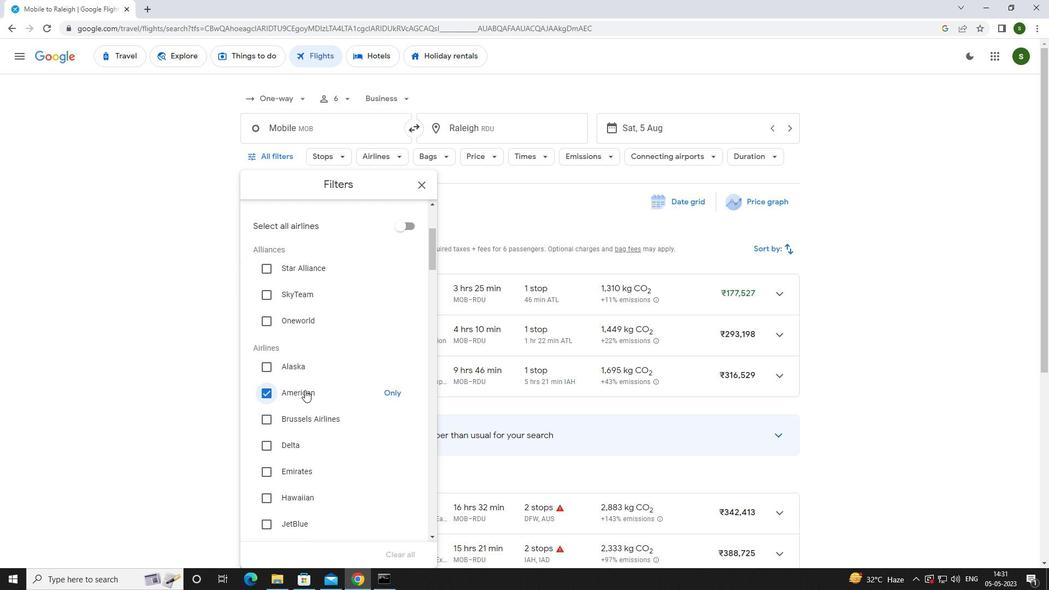
Action: Mouse scrolled (305, 389) with delta (0, 0)
Screenshot: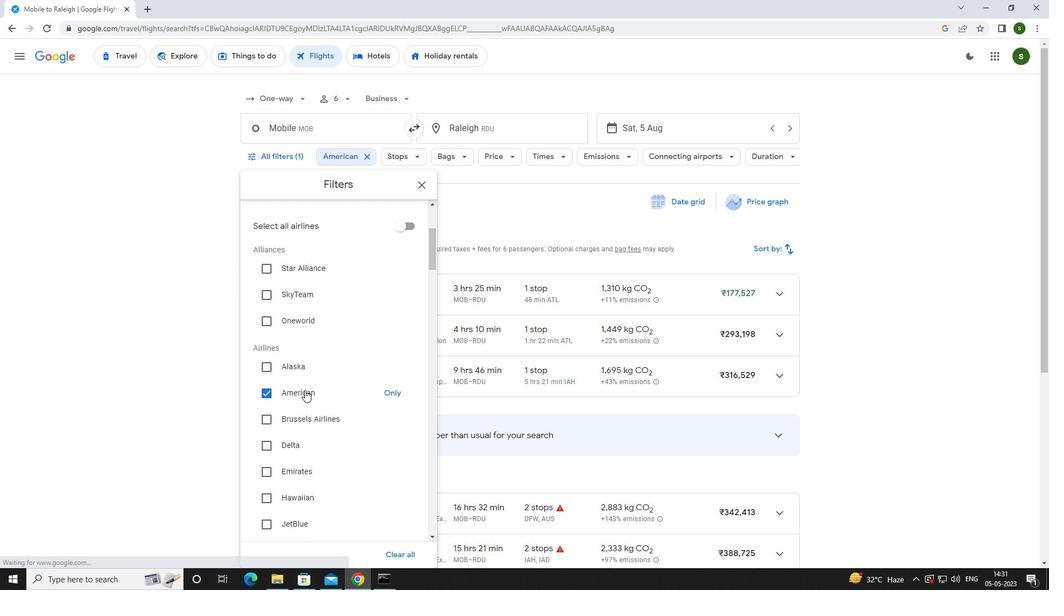 
Action: Mouse moved to (305, 390)
Screenshot: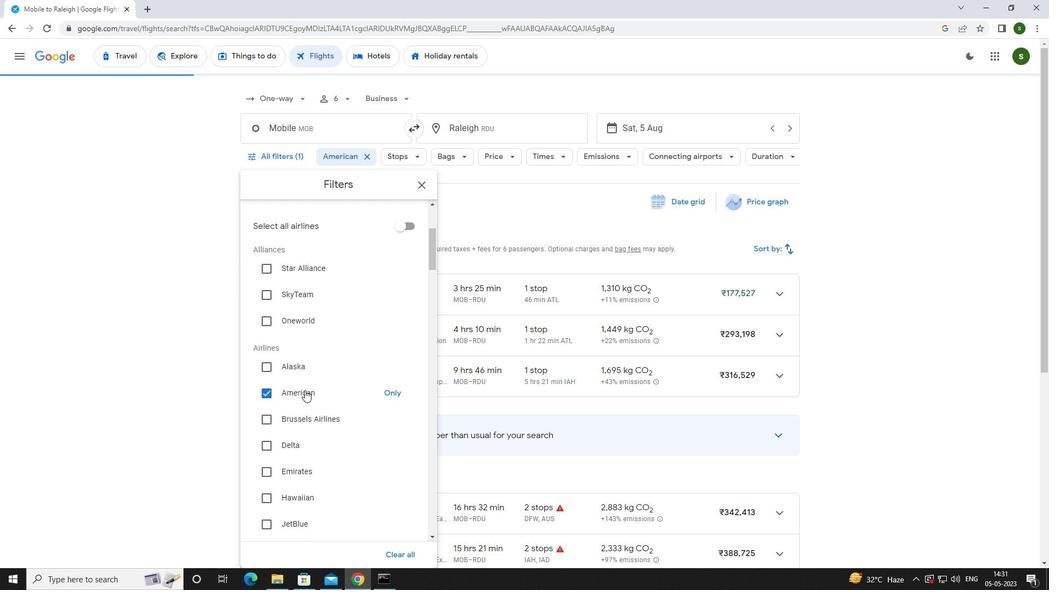 
Action: Mouse scrolled (305, 389) with delta (0, 0)
Screenshot: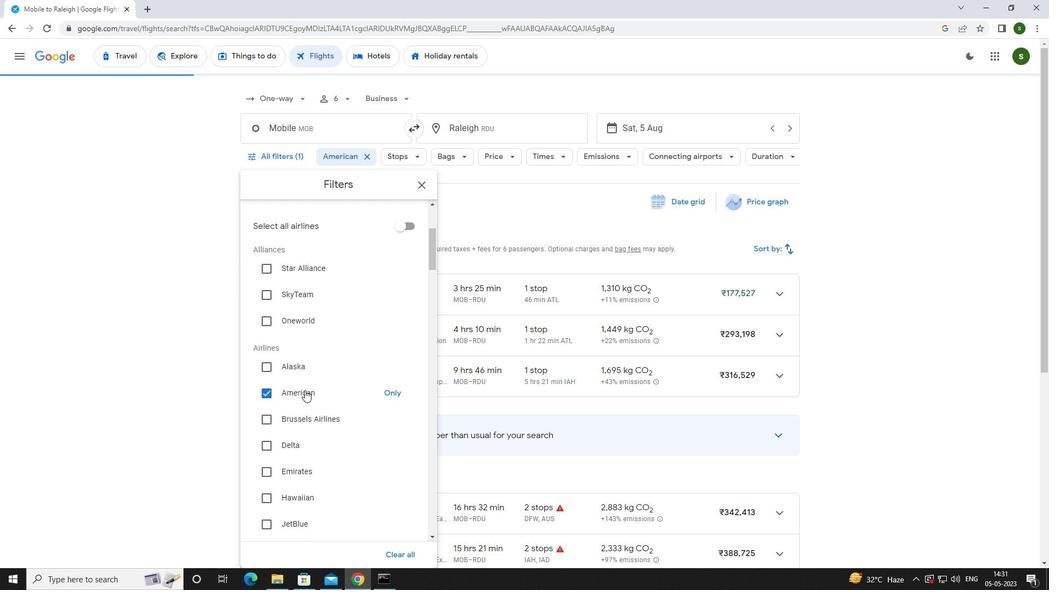 
Action: Mouse scrolled (305, 389) with delta (0, 0)
Screenshot: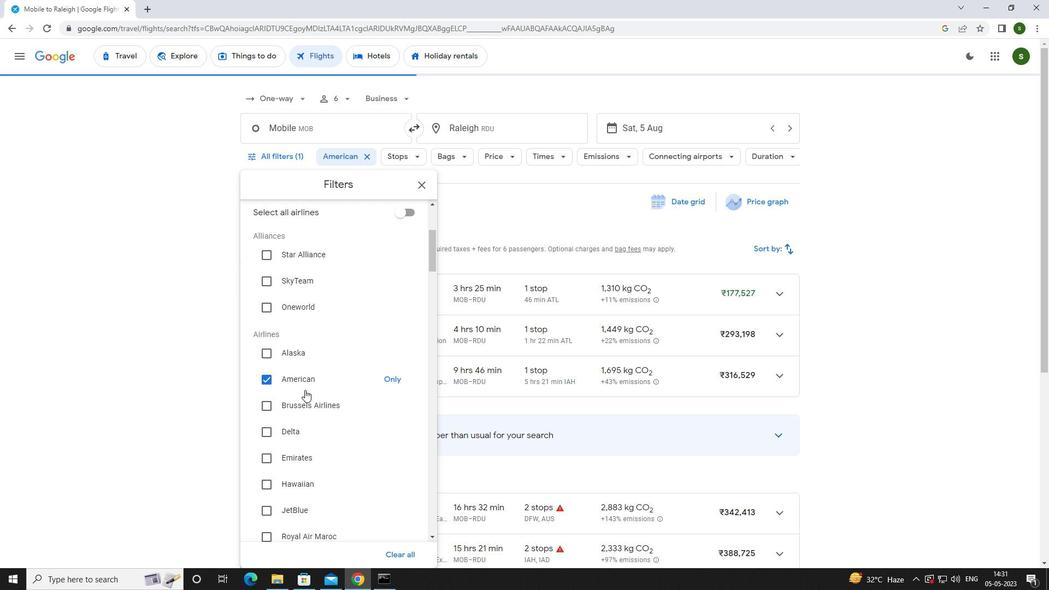 
Action: Mouse scrolled (305, 389) with delta (0, 0)
Screenshot: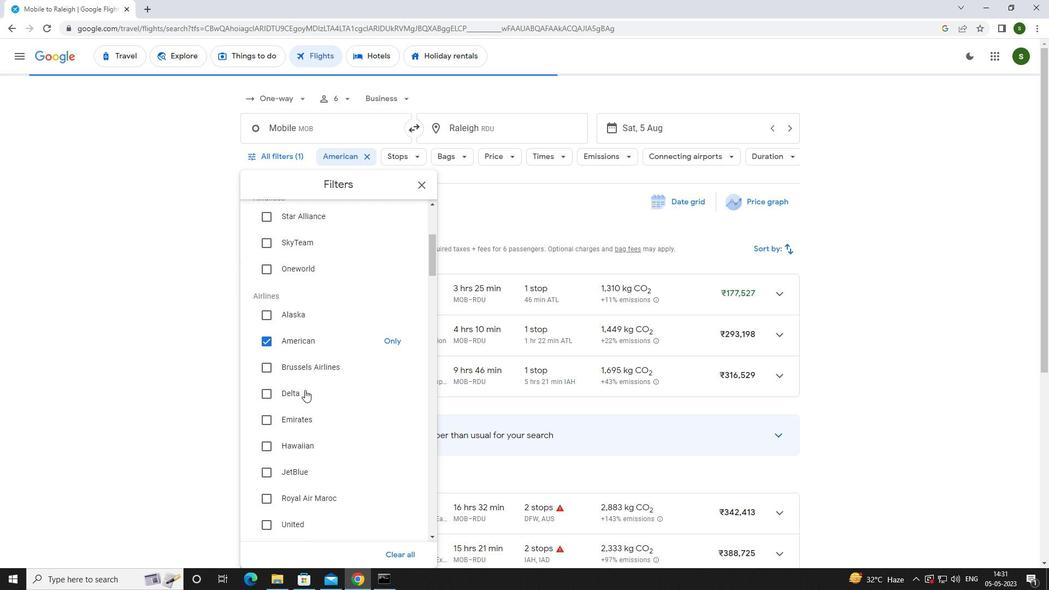 
Action: Mouse moved to (305, 388)
Screenshot: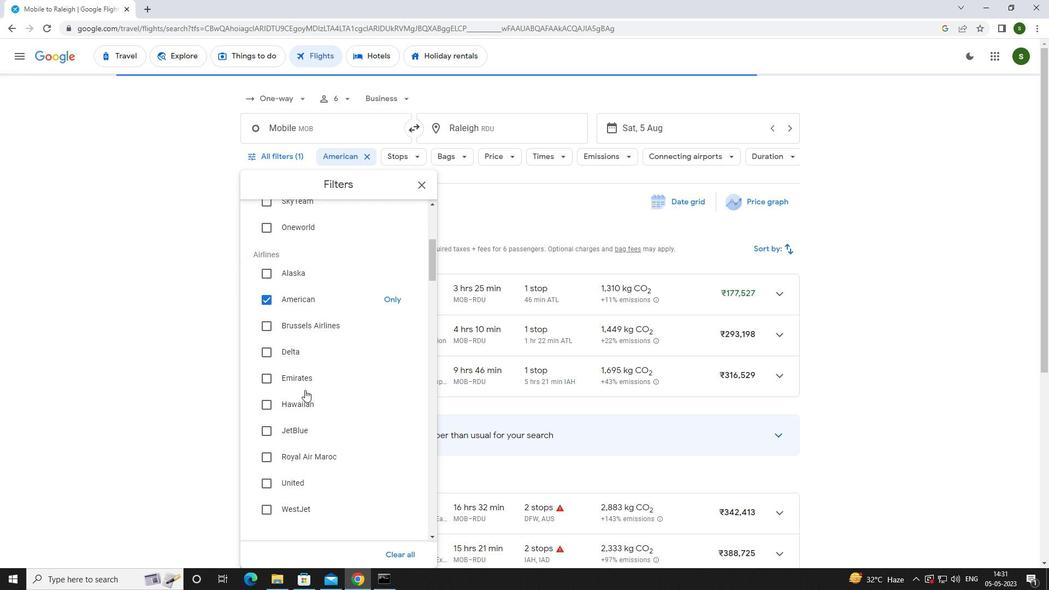 
Action: Mouse scrolled (305, 388) with delta (0, 0)
Screenshot: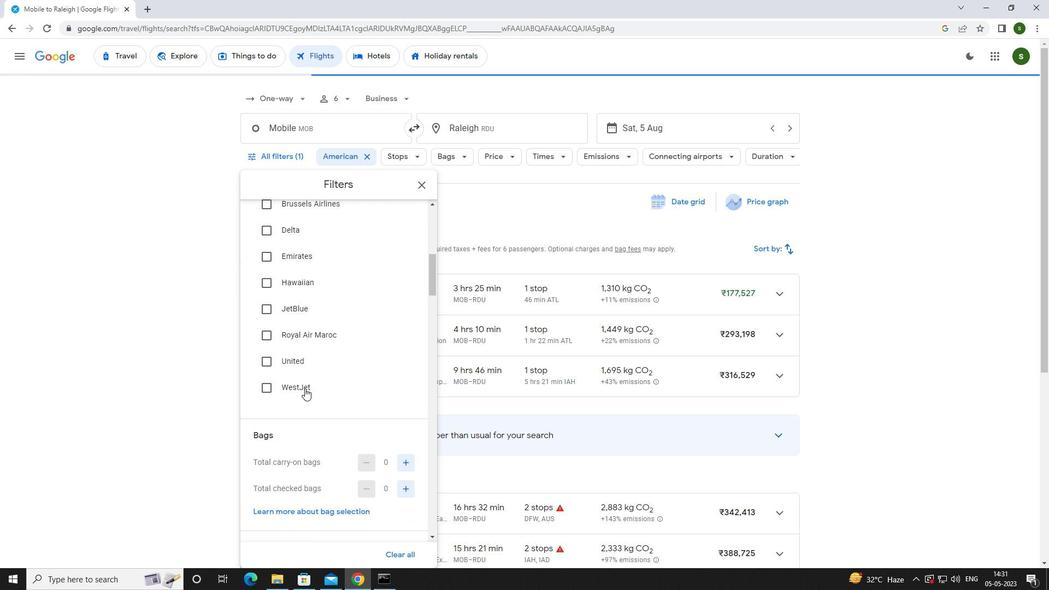 
Action: Mouse moved to (401, 428)
Screenshot: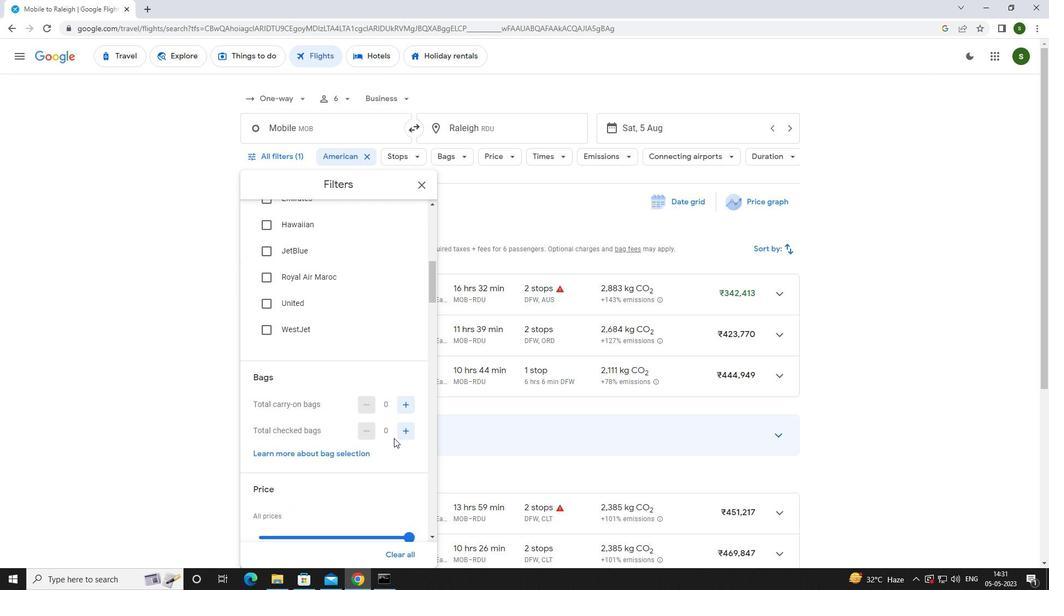 
Action: Mouse pressed left at (401, 428)
Screenshot: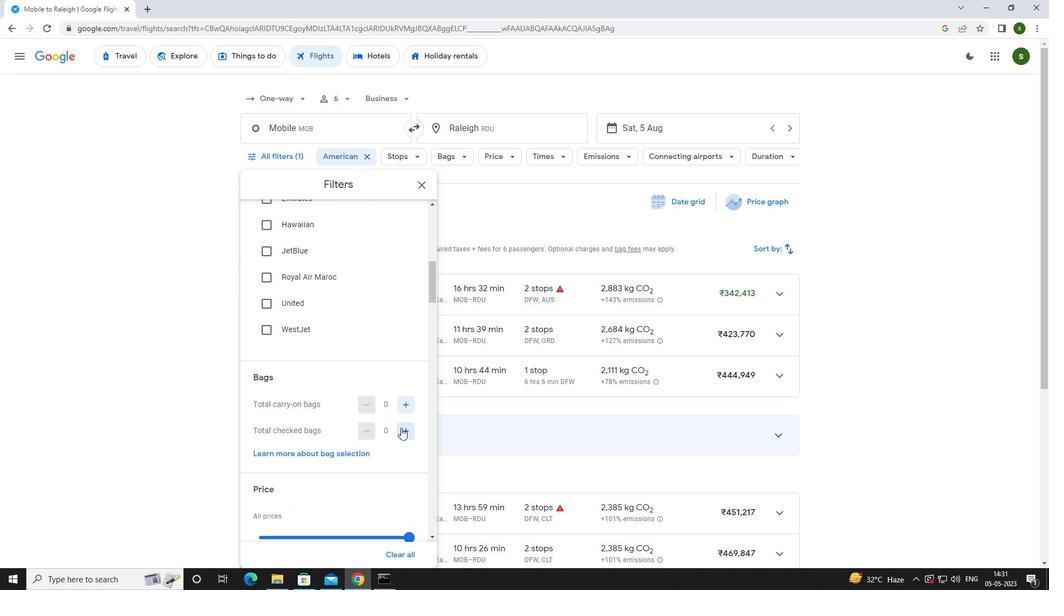 
Action: Mouse pressed left at (401, 428)
Screenshot: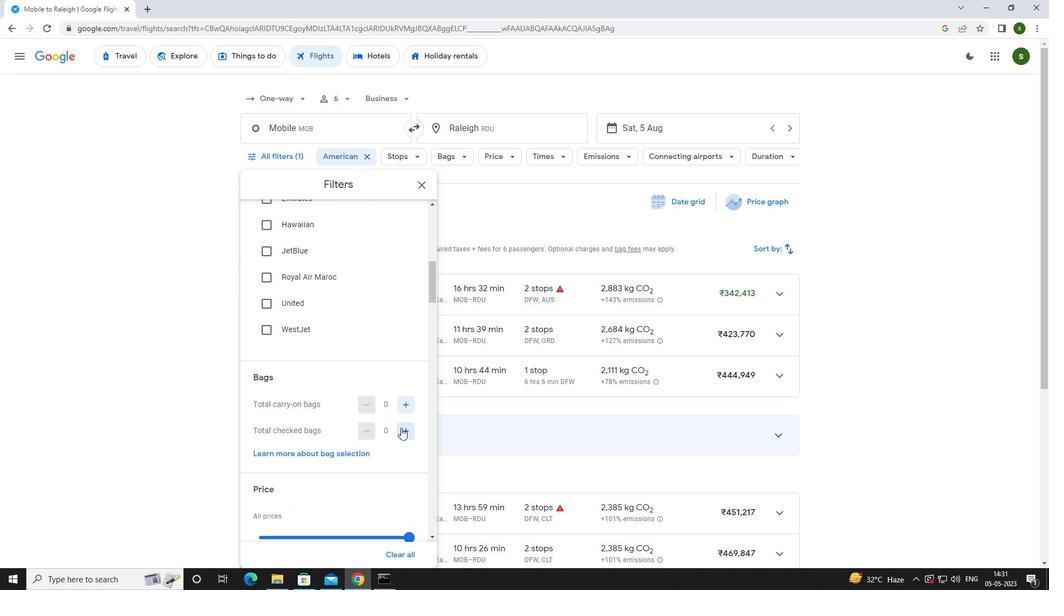 
Action: Mouse pressed left at (401, 428)
Screenshot: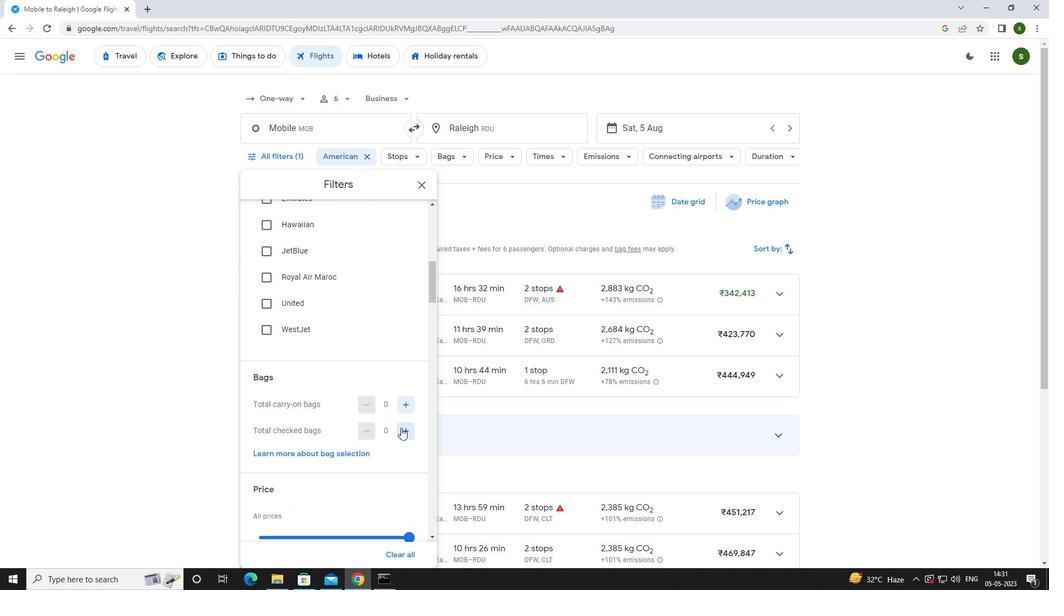 
Action: Mouse pressed left at (401, 428)
Screenshot: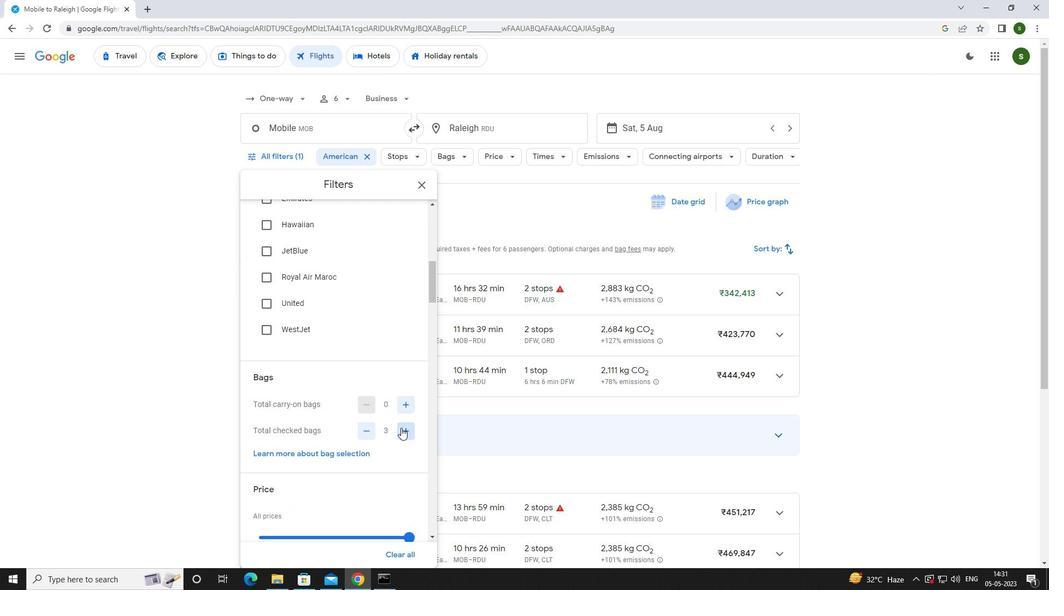 
Action: Mouse scrolled (401, 427) with delta (0, 0)
Screenshot: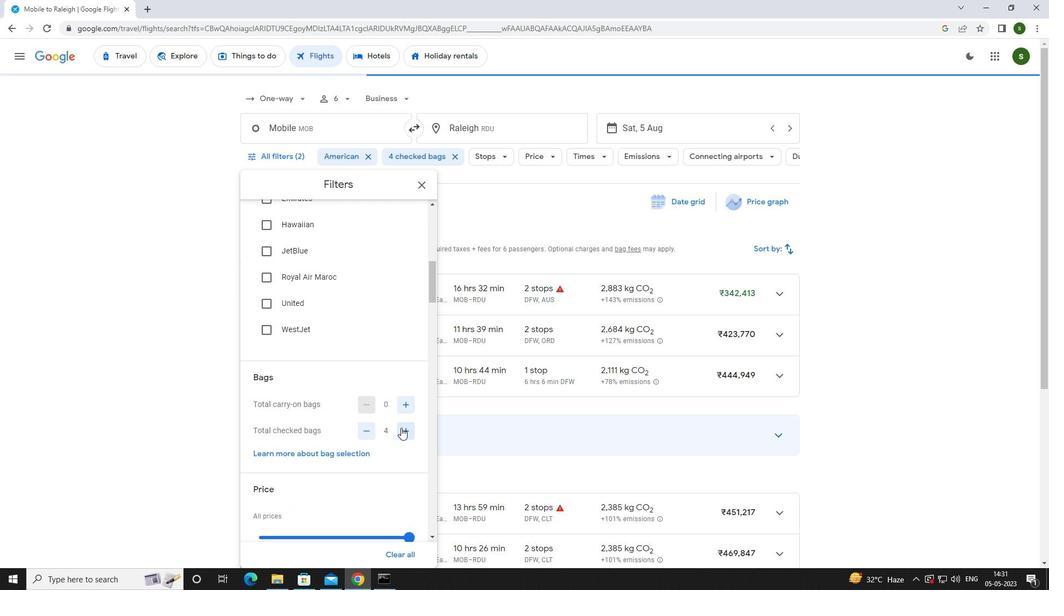
Action: Mouse scrolled (401, 427) with delta (0, 0)
Screenshot: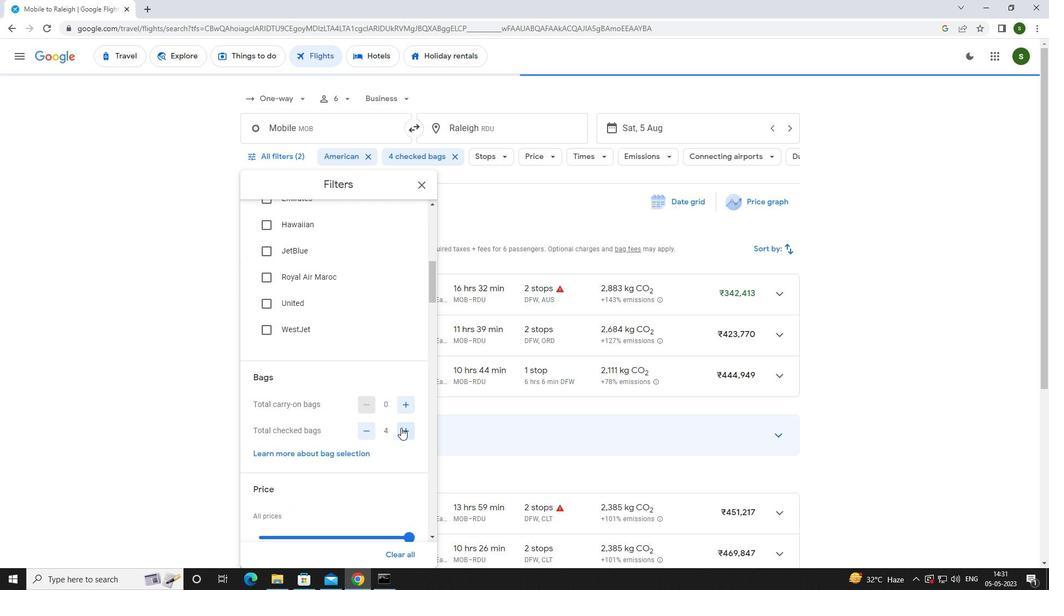 
Action: Mouse moved to (408, 425)
Screenshot: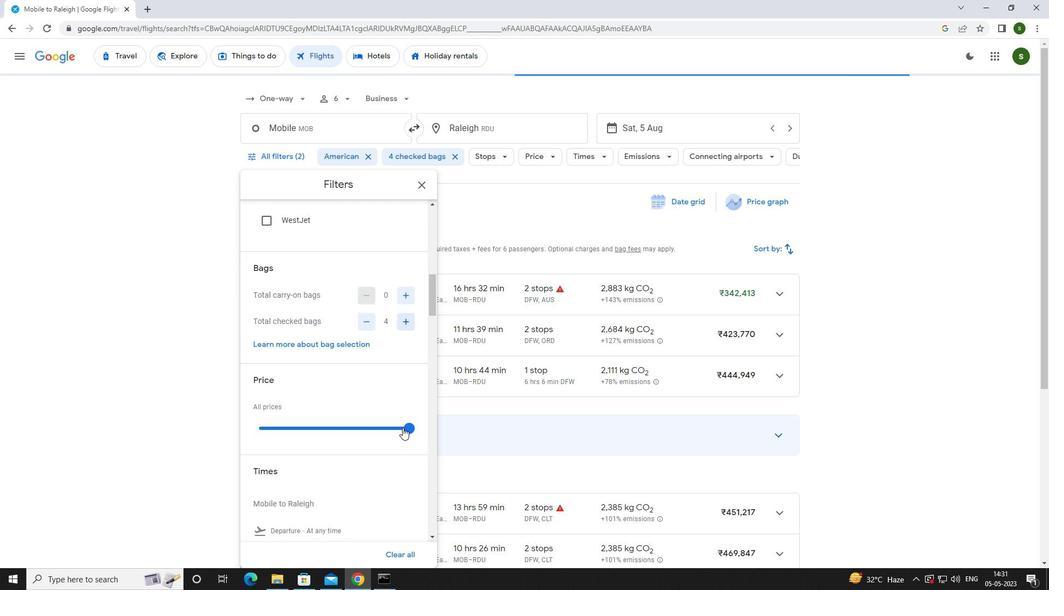 
Action: Mouse pressed left at (408, 425)
Screenshot: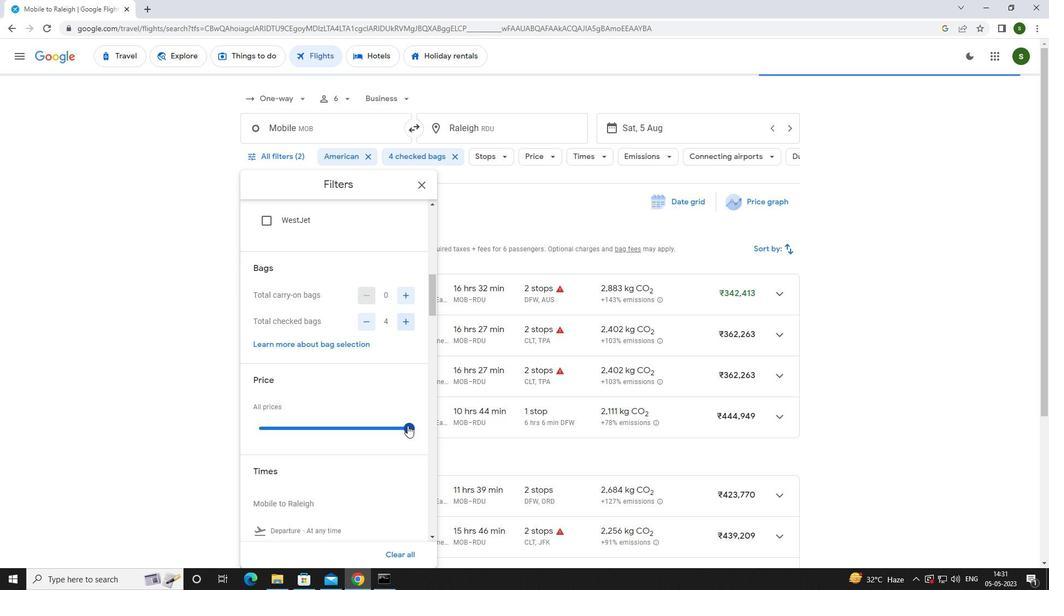 
Action: Mouse moved to (260, 424)
Screenshot: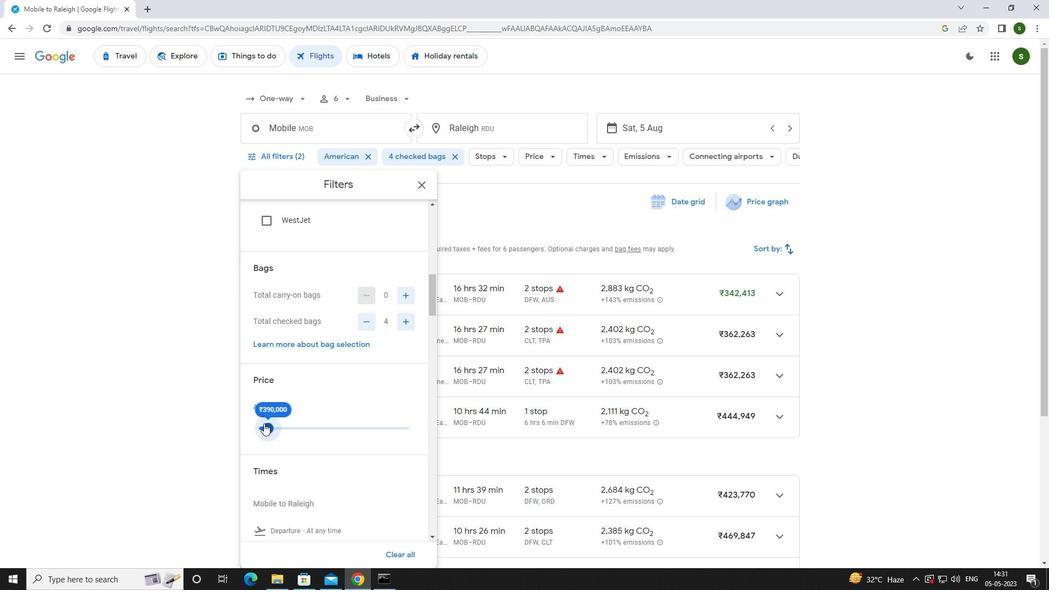 
Action: Mouse scrolled (260, 423) with delta (0, 0)
Screenshot: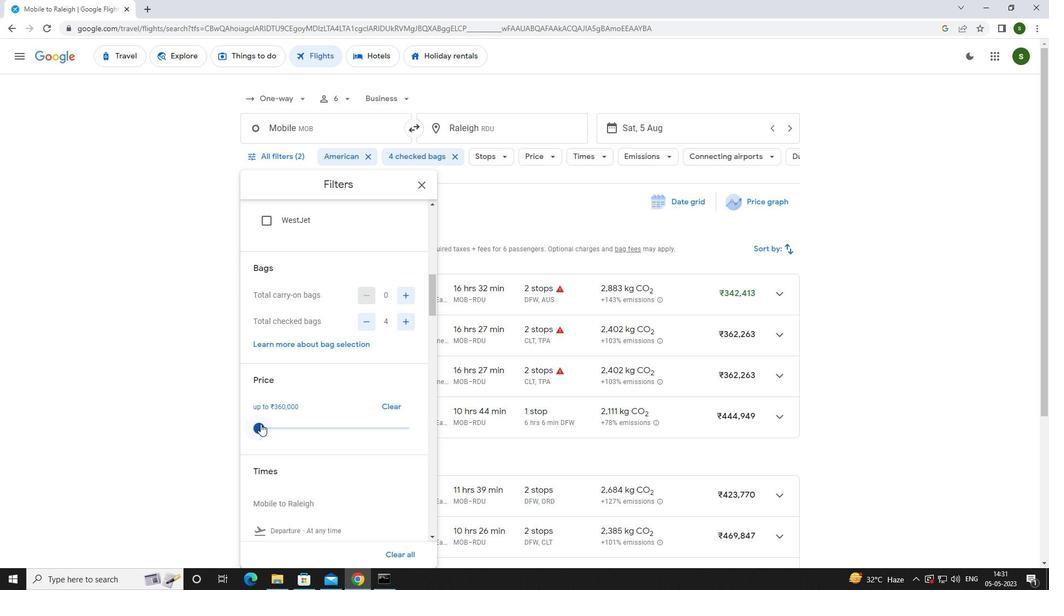 
Action: Mouse scrolled (260, 423) with delta (0, 0)
Screenshot: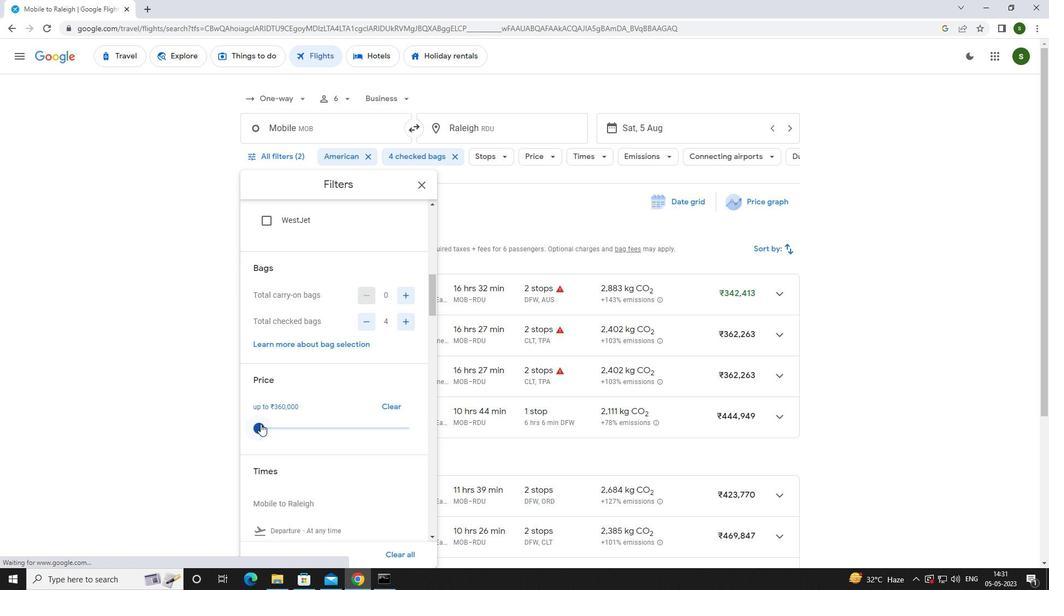 
Action: Mouse moved to (258, 439)
Screenshot: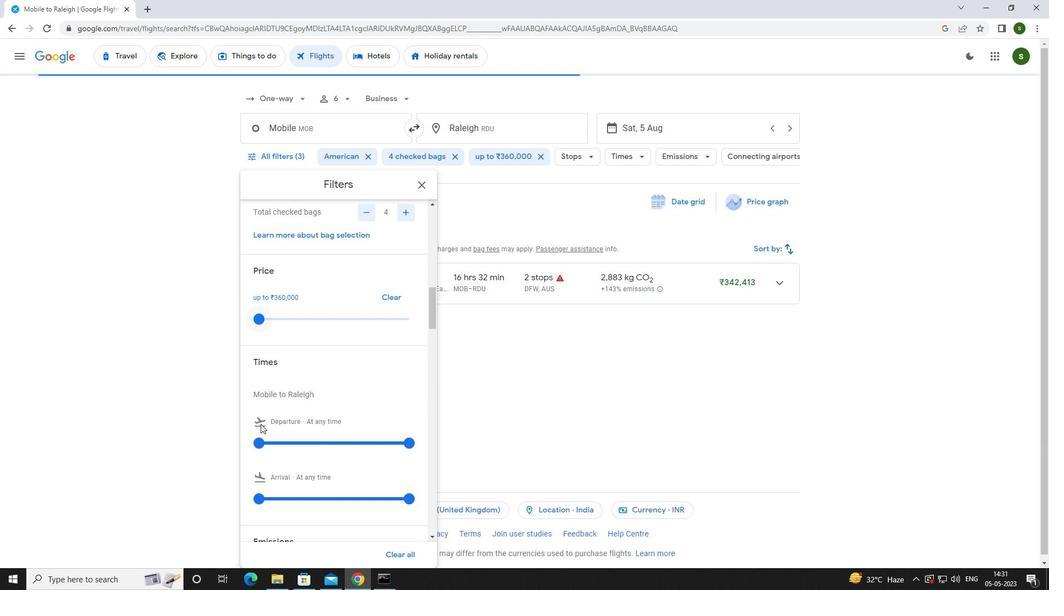
Action: Mouse pressed left at (258, 439)
Screenshot: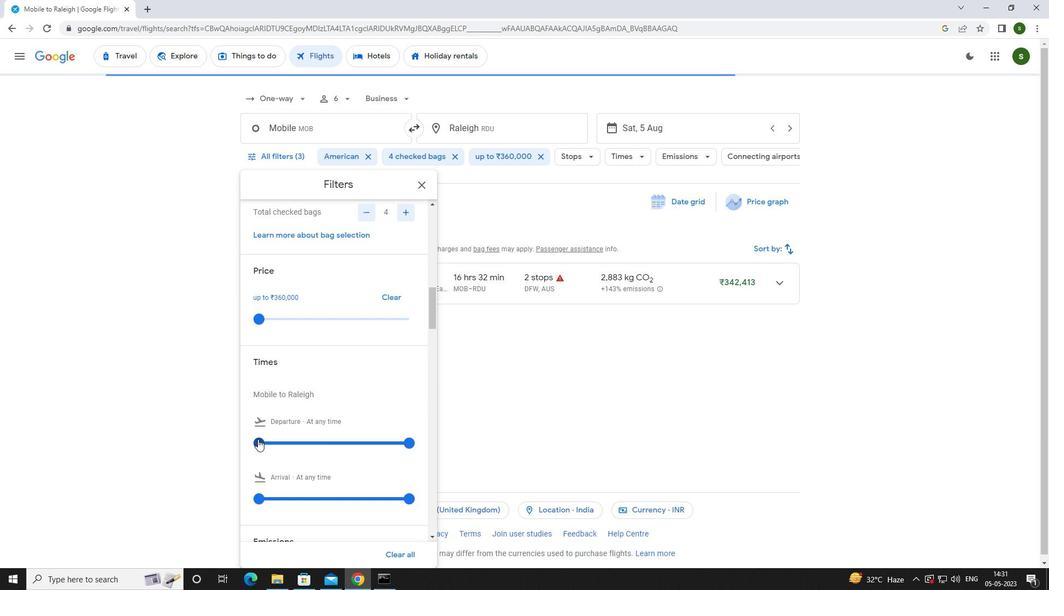
Action: Mouse moved to (454, 395)
Screenshot: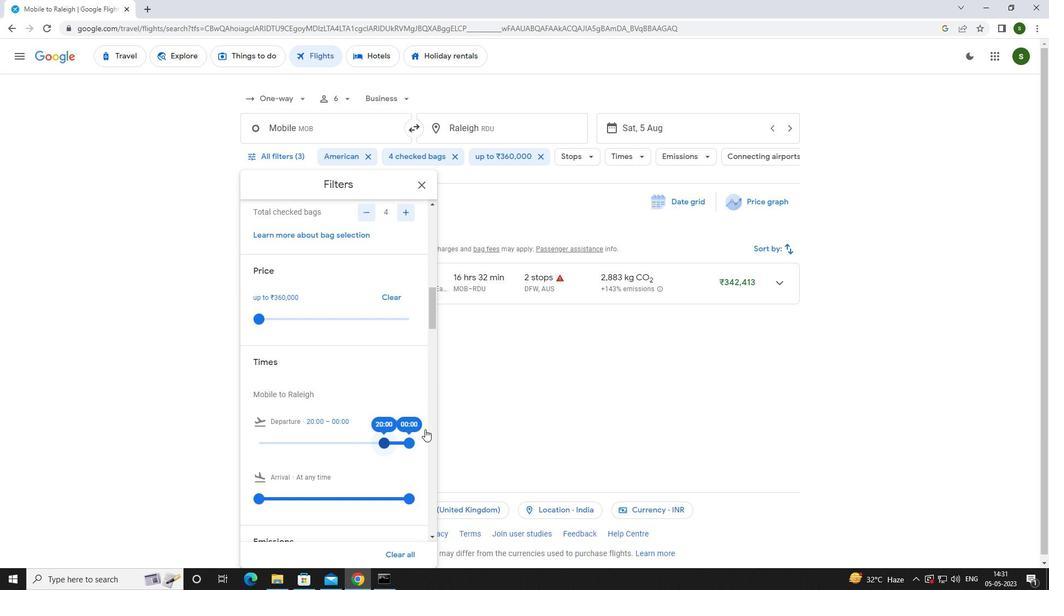 
Action: Mouse pressed left at (454, 395)
Screenshot: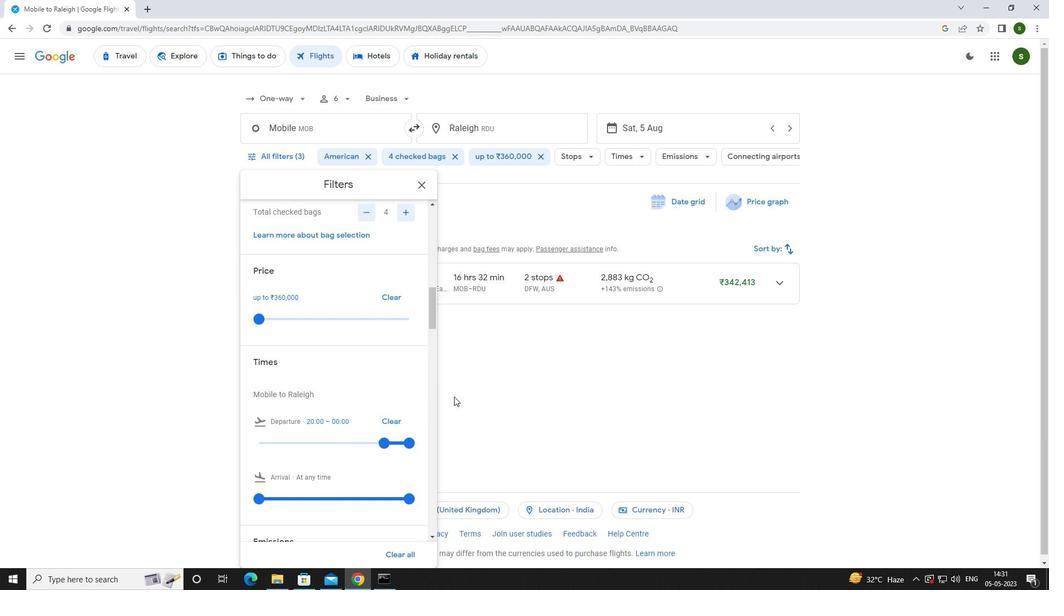 
